 Task: Find connections with filter location Margate with filter topic #Knowyoursocialwith filter profile language Potuguese with filter current company Riverbed Technology with filter school St. Stephen's College, Delhi with filter industry Metal Treatments with filter service category Information Management with filter keywords title Porter
Action: Mouse moved to (609, 59)
Screenshot: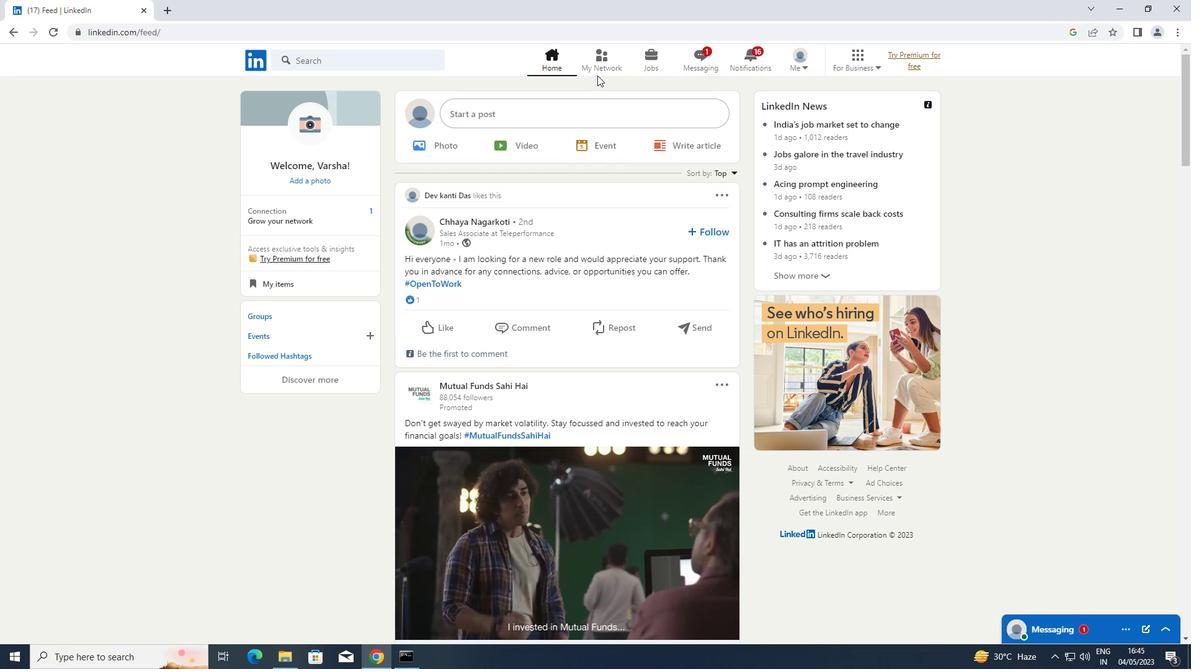 
Action: Mouse pressed left at (609, 59)
Screenshot: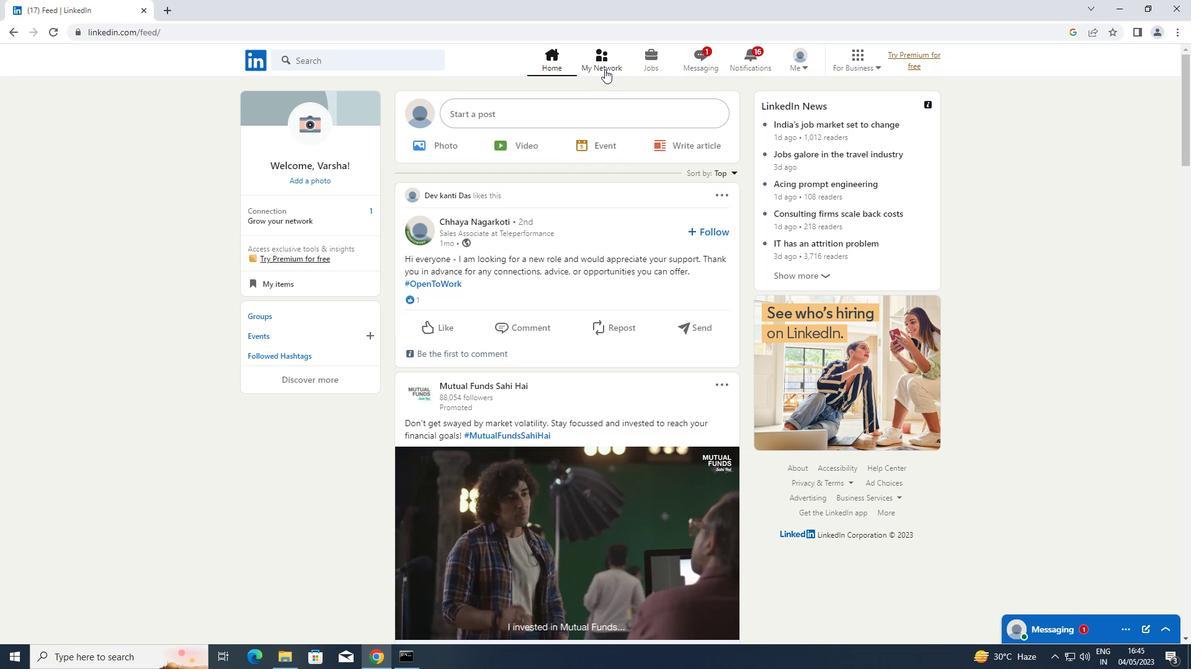 
Action: Mouse moved to (316, 125)
Screenshot: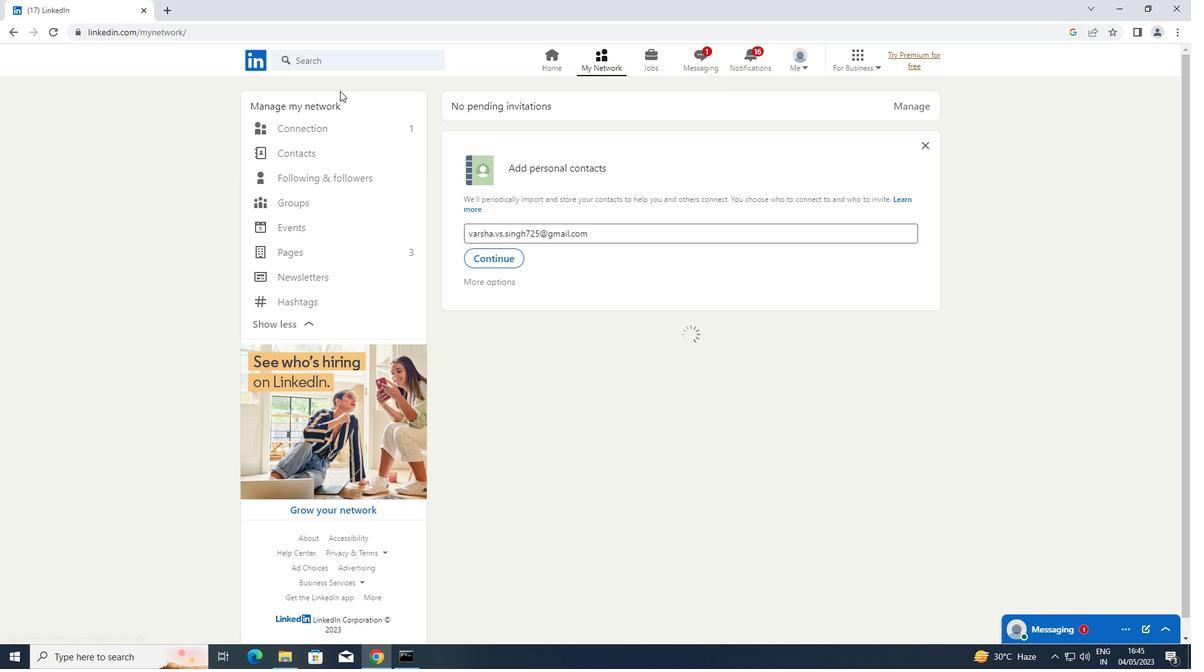 
Action: Mouse pressed left at (316, 125)
Screenshot: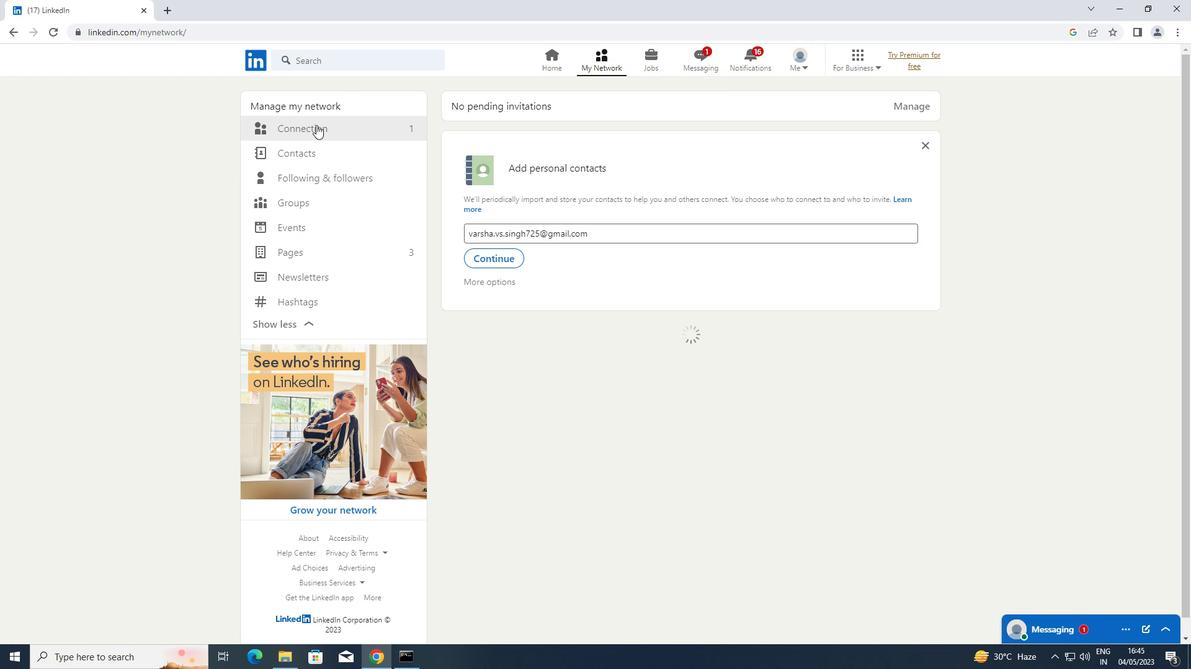 
Action: Mouse moved to (687, 126)
Screenshot: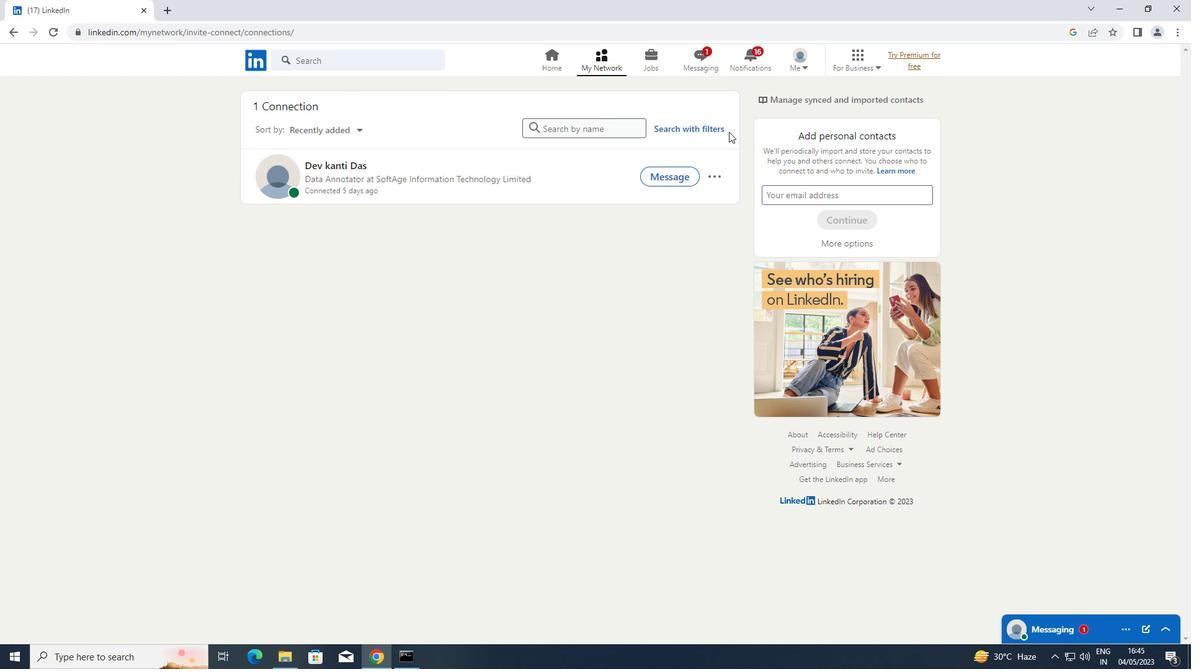 
Action: Mouse pressed left at (687, 126)
Screenshot: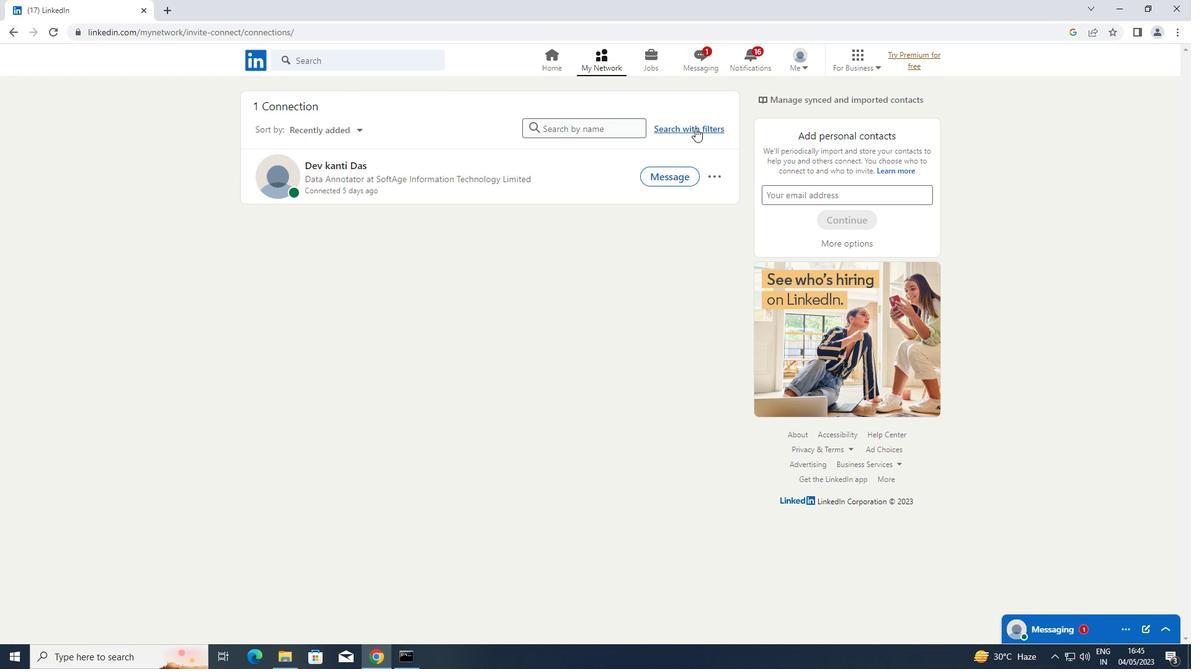 
Action: Mouse moved to (632, 91)
Screenshot: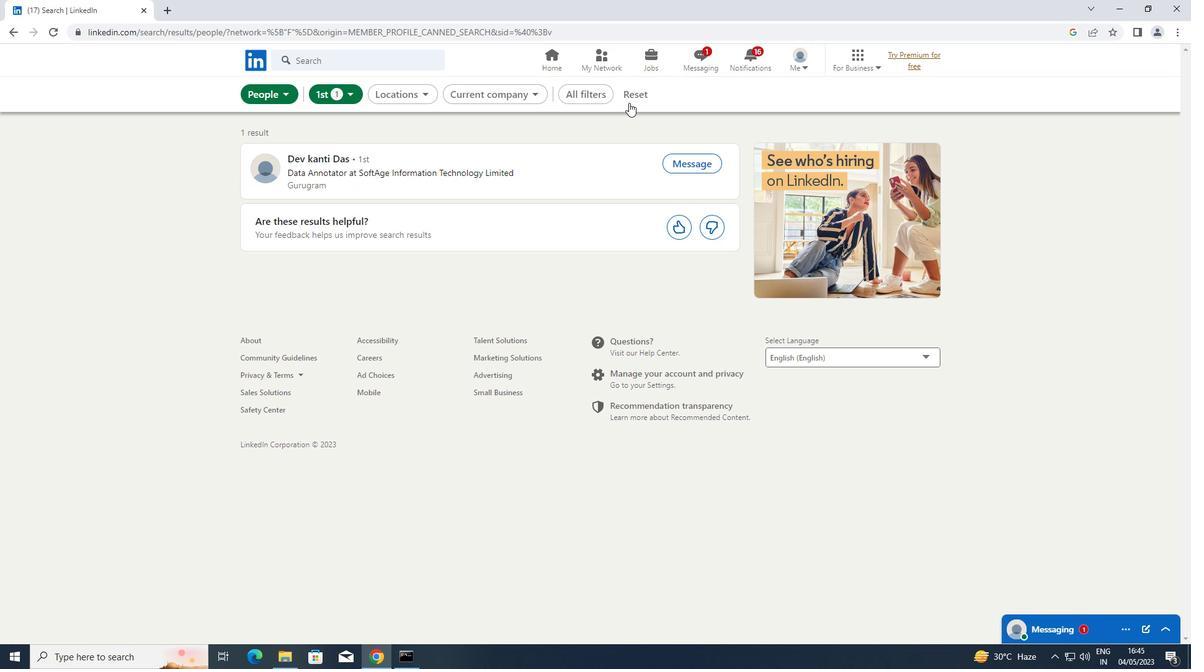 
Action: Mouse pressed left at (632, 91)
Screenshot: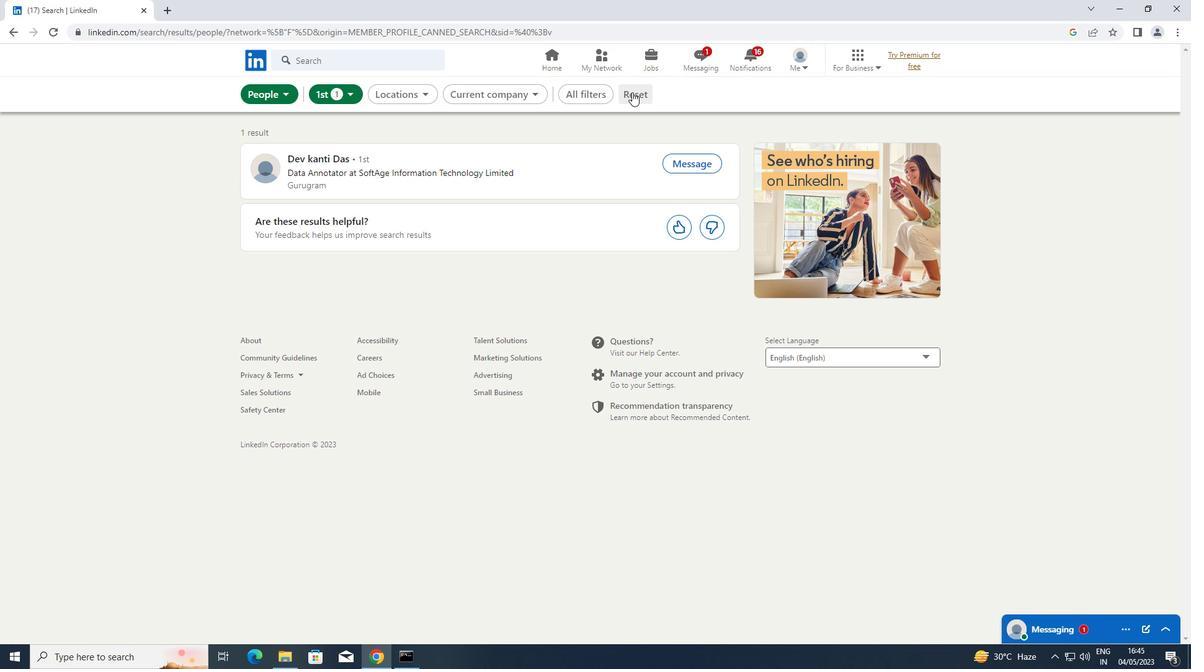 
Action: Mouse moved to (625, 92)
Screenshot: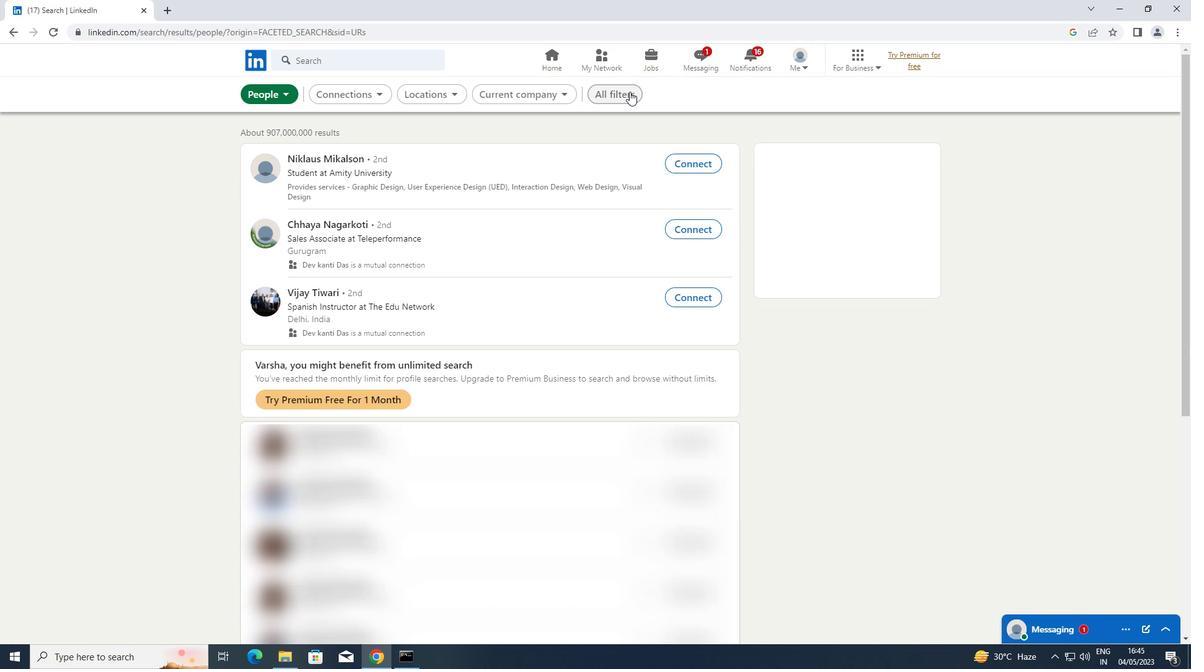 
Action: Mouse pressed left at (625, 92)
Screenshot: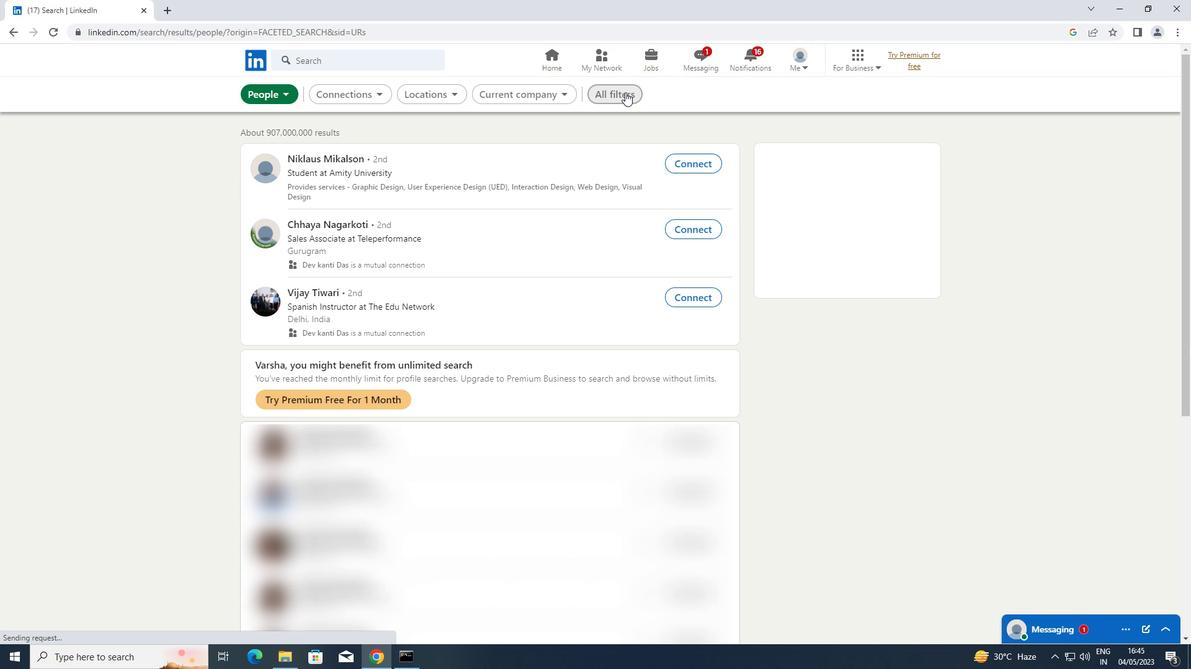 
Action: Mouse moved to (918, 232)
Screenshot: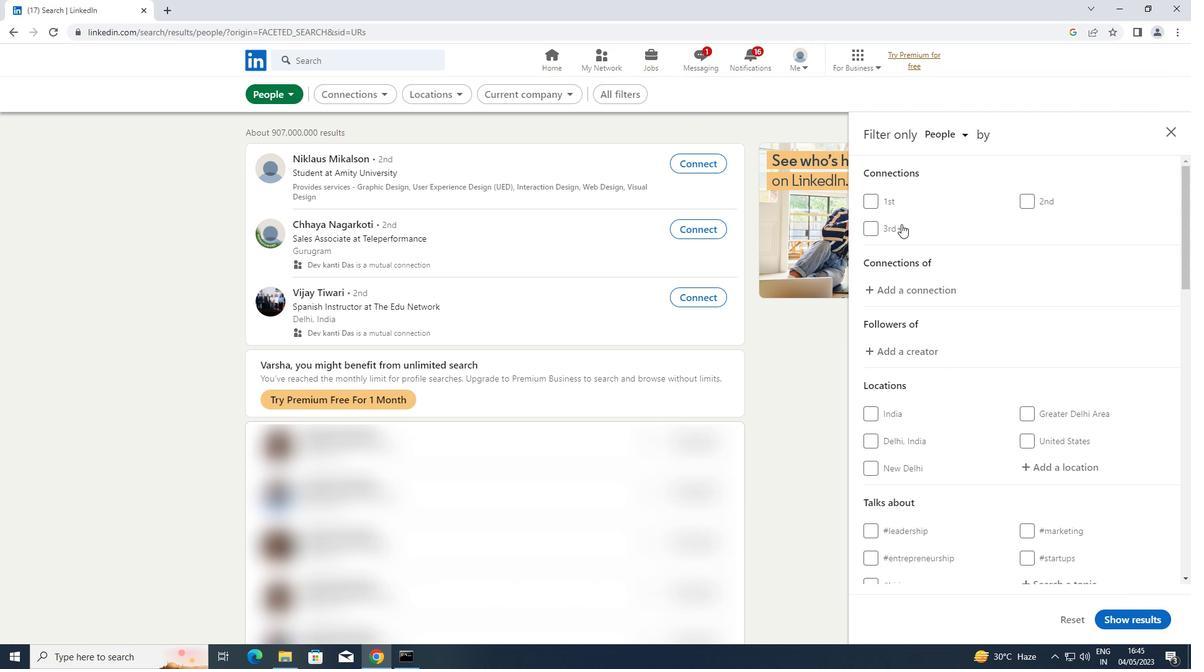 
Action: Mouse scrolled (918, 231) with delta (0, 0)
Screenshot: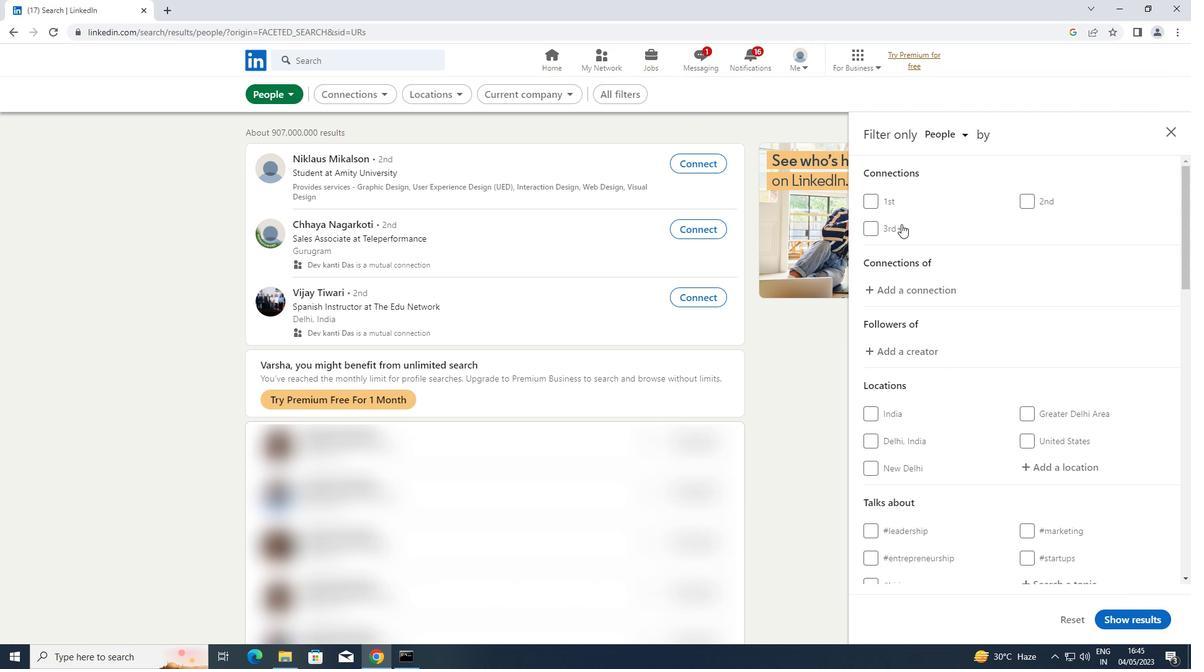 
Action: Mouse scrolled (918, 231) with delta (0, 0)
Screenshot: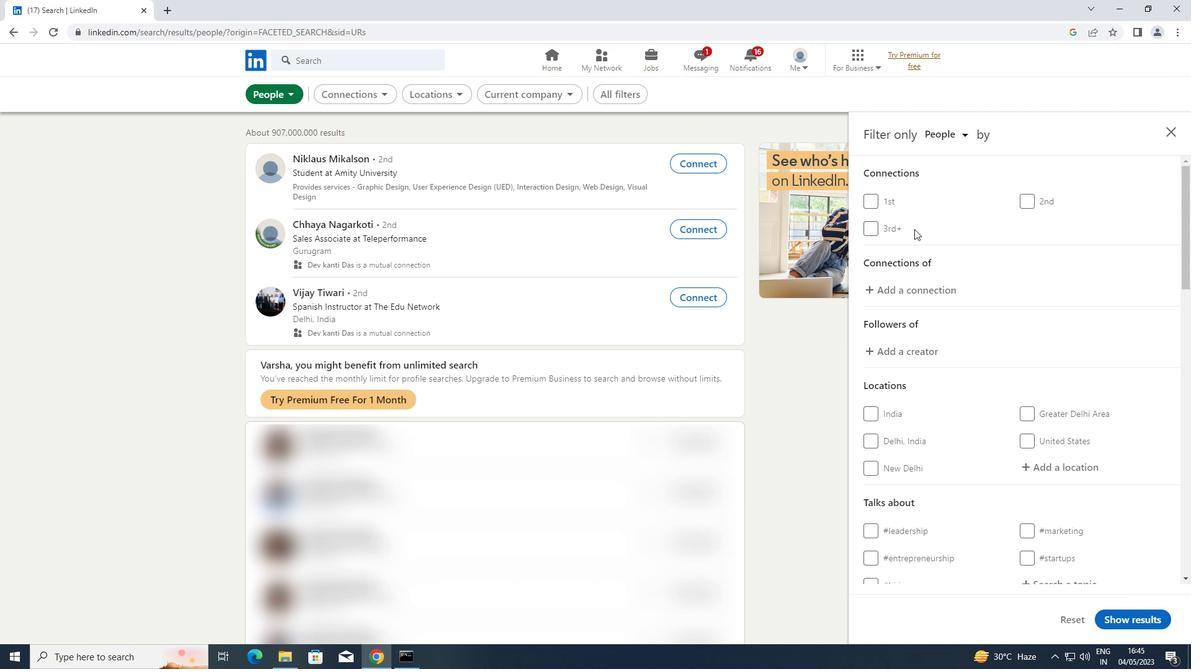 
Action: Mouse moved to (1040, 344)
Screenshot: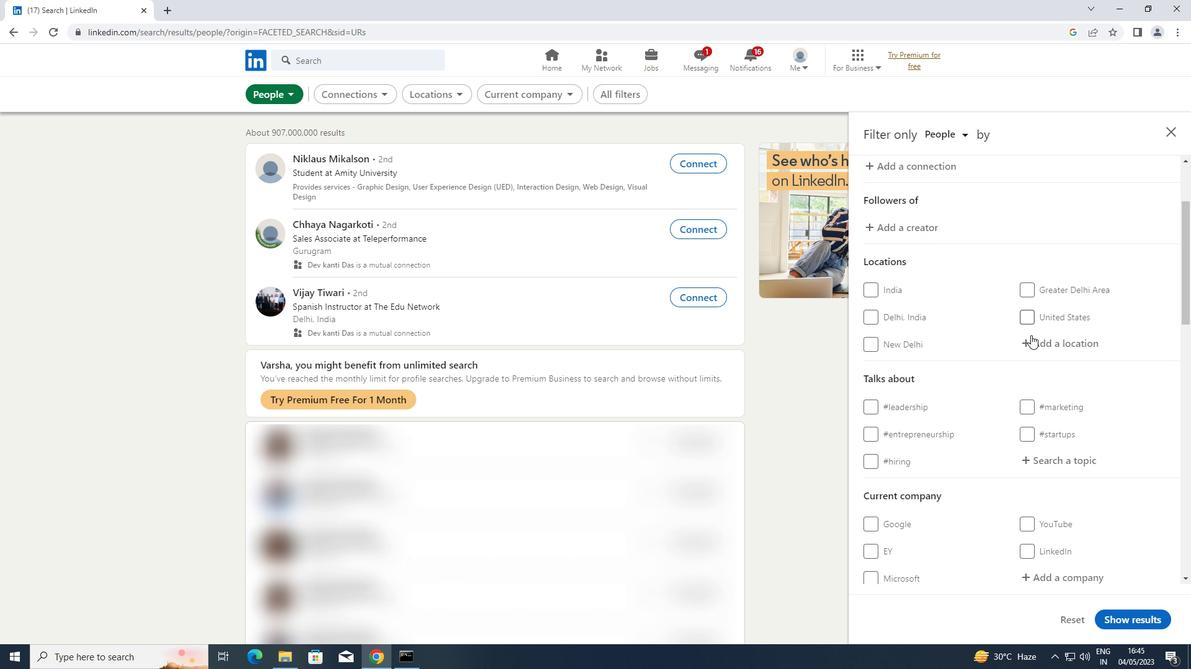 
Action: Mouse pressed left at (1040, 344)
Screenshot: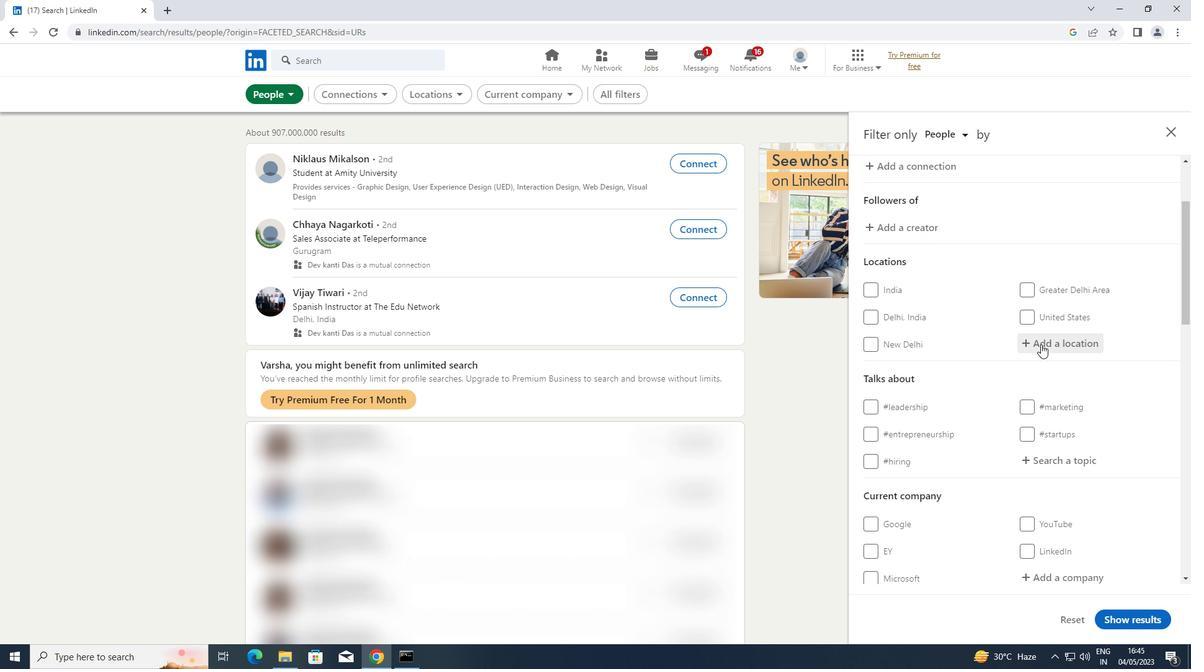 
Action: Key pressed <Key.shift>MARGATE<Key.enter>
Screenshot: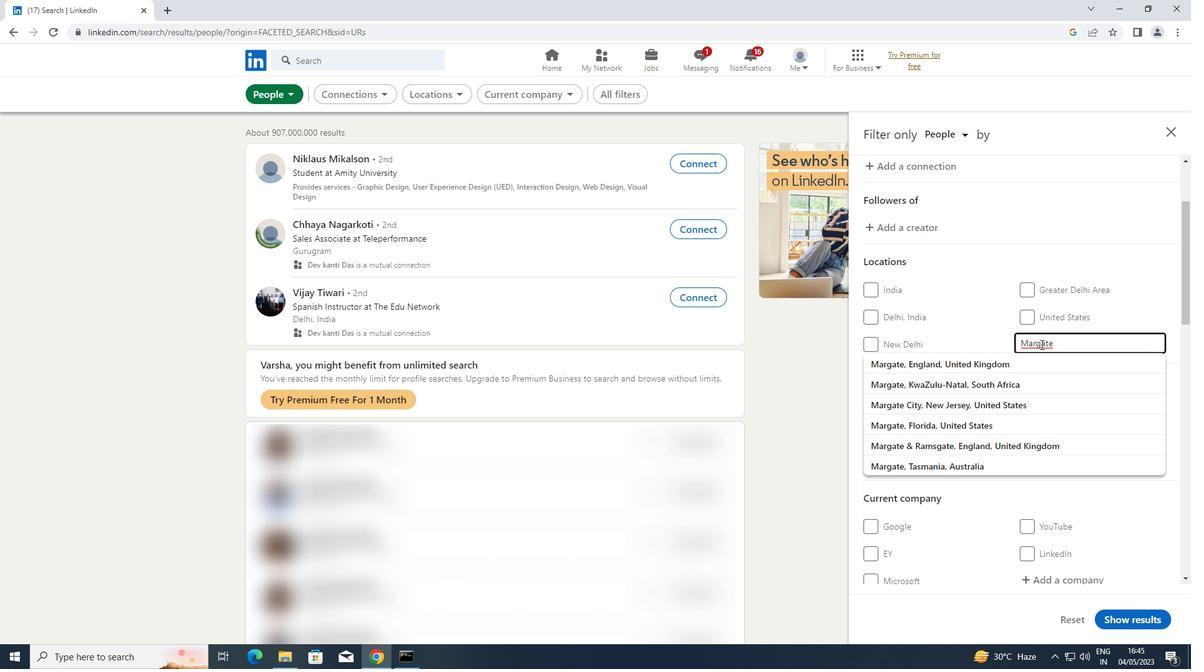 
Action: Mouse moved to (1060, 434)
Screenshot: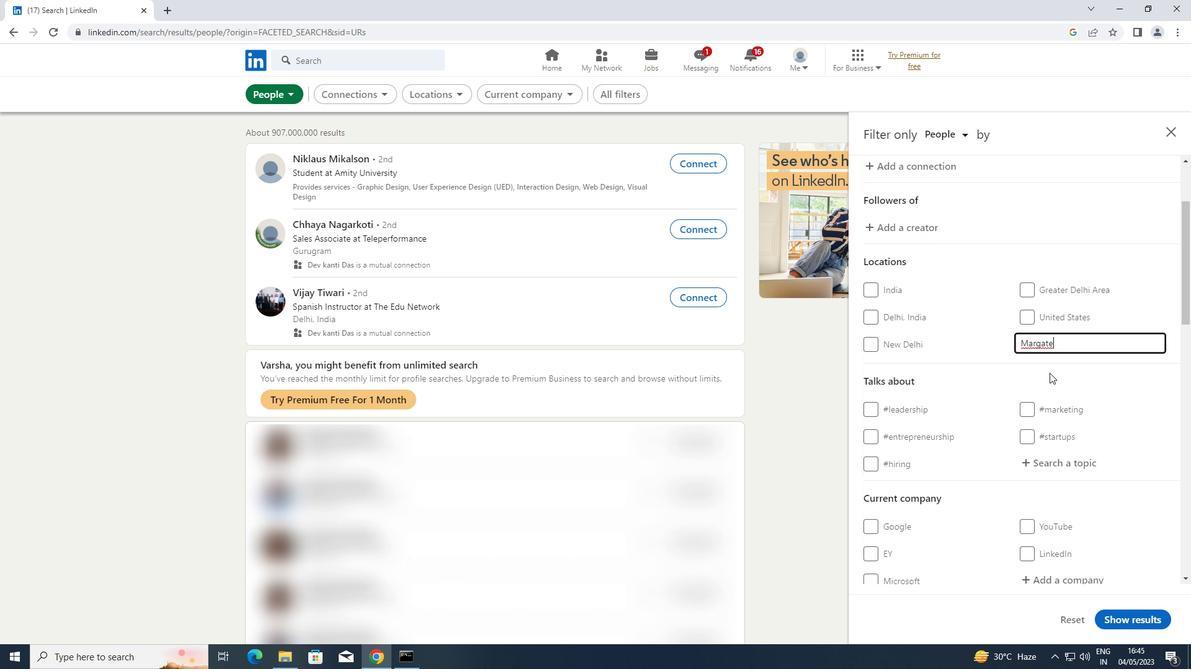 
Action: Mouse scrolled (1060, 433) with delta (0, 0)
Screenshot: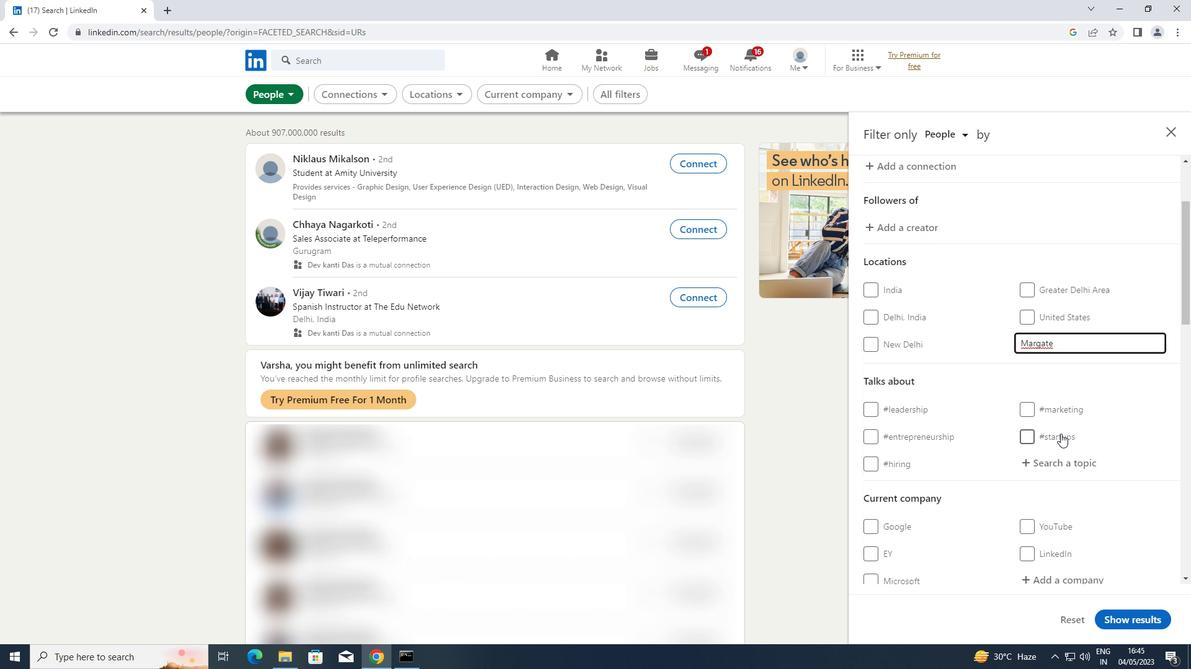 
Action: Mouse moved to (1060, 436)
Screenshot: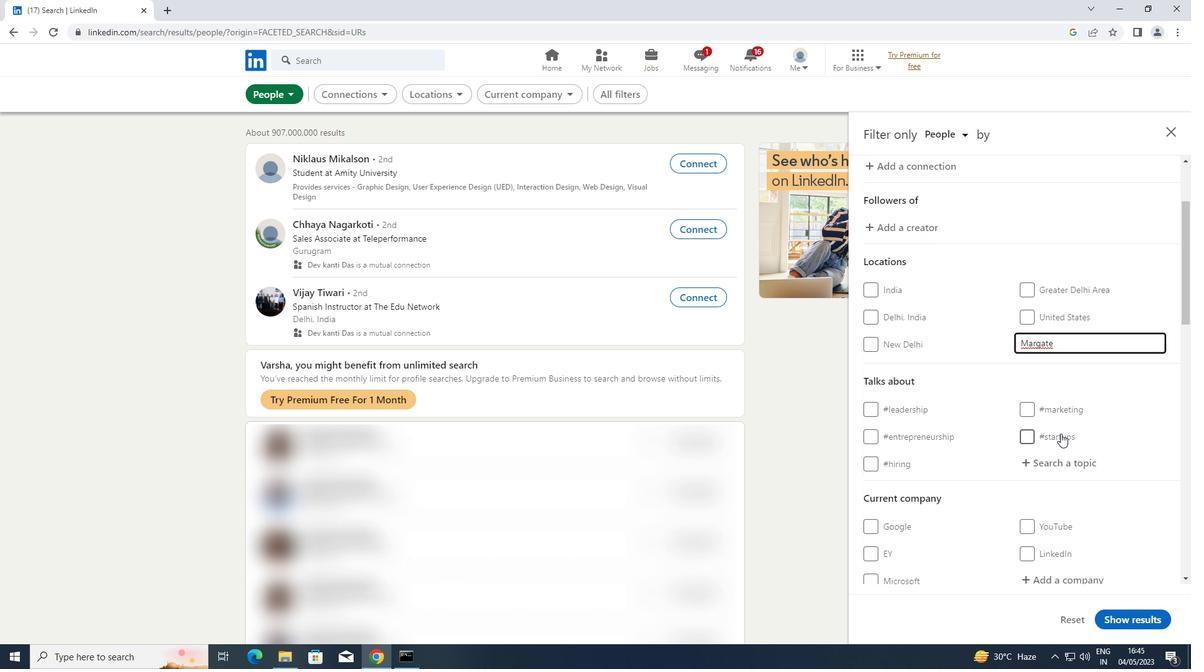 
Action: Mouse scrolled (1060, 435) with delta (0, 0)
Screenshot: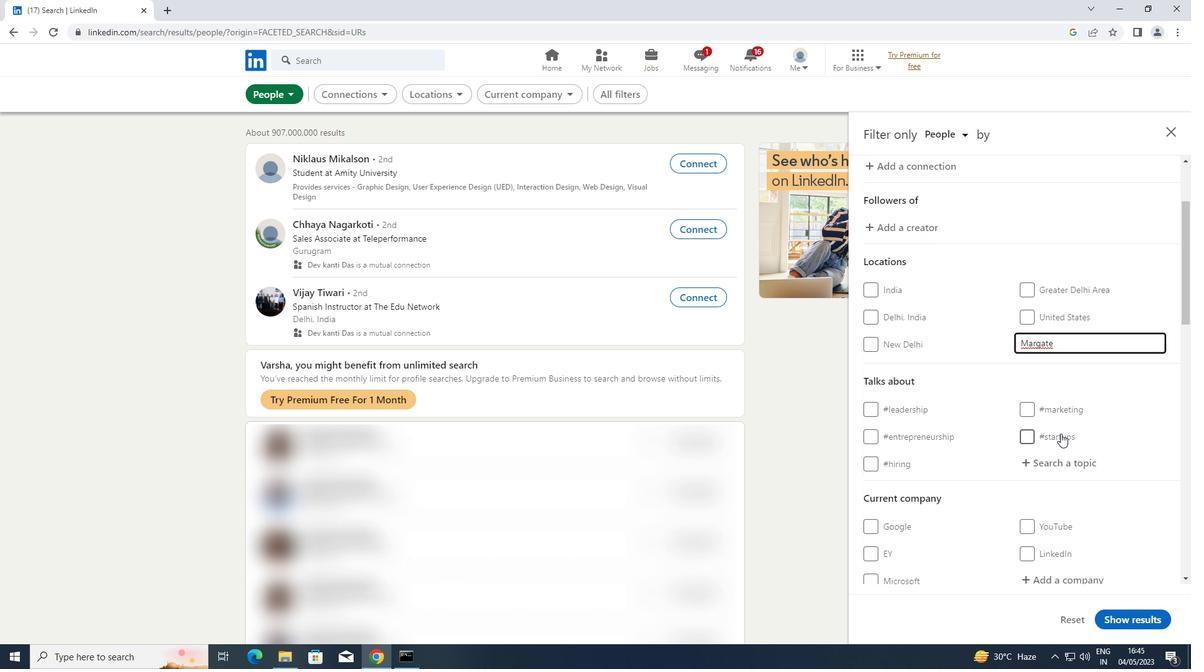 
Action: Mouse moved to (1066, 341)
Screenshot: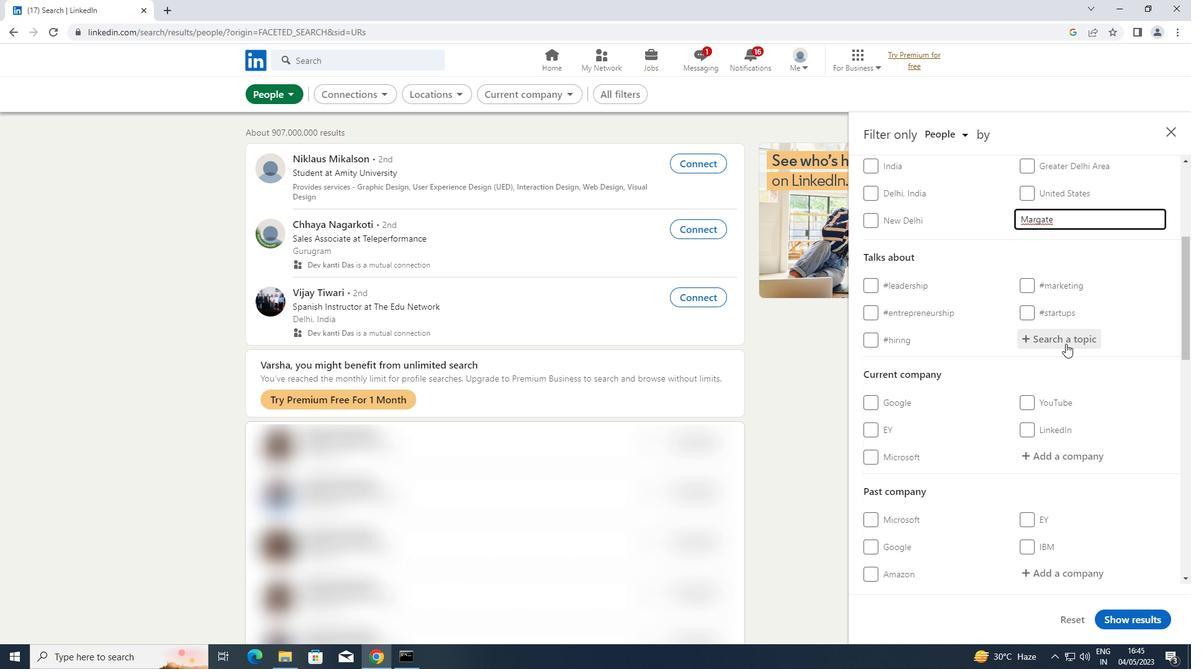 
Action: Mouse pressed left at (1066, 341)
Screenshot: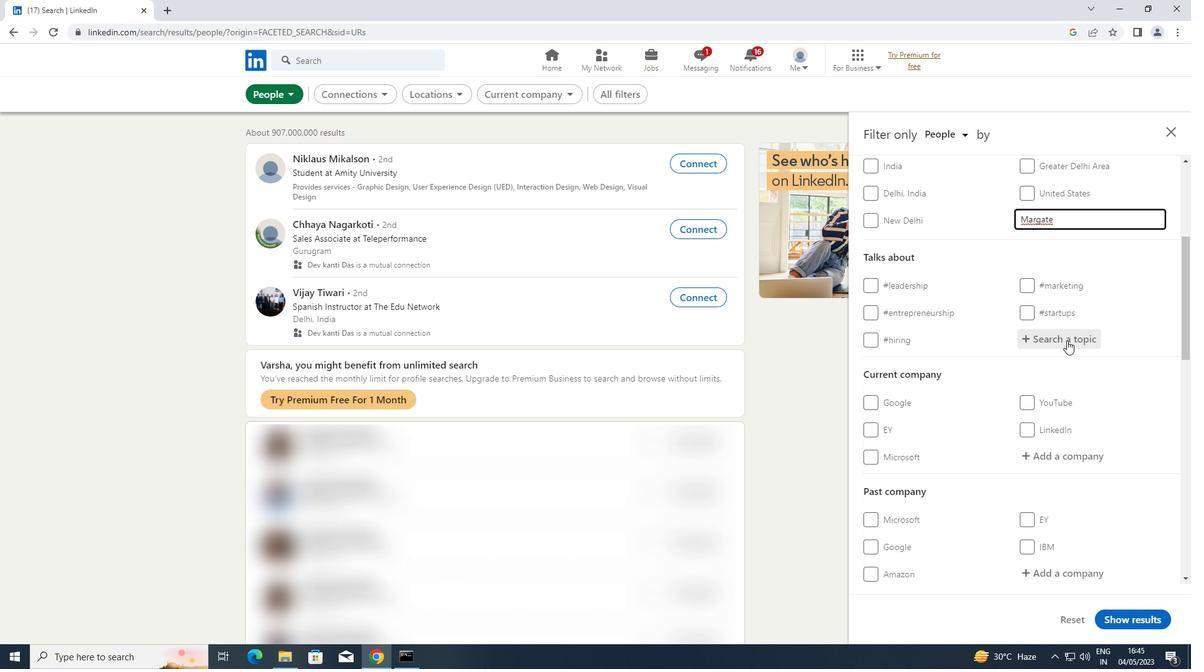 
Action: Key pressed <Key.shift>KNOWYOURSOCIAL
Screenshot: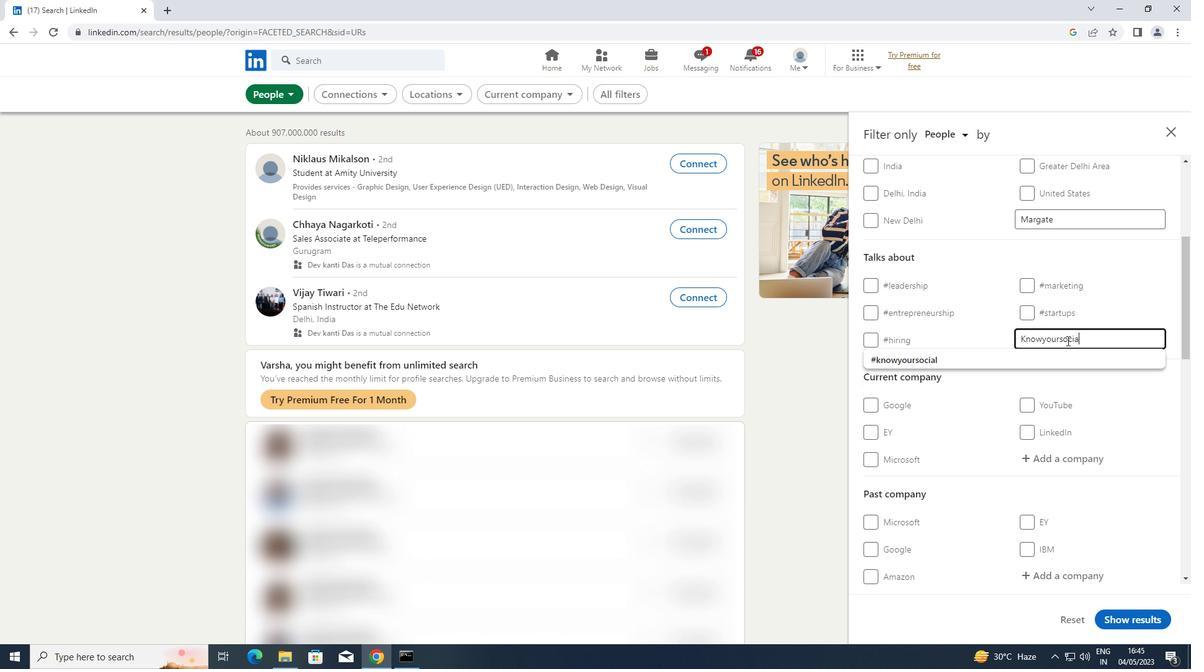 
Action: Mouse moved to (988, 363)
Screenshot: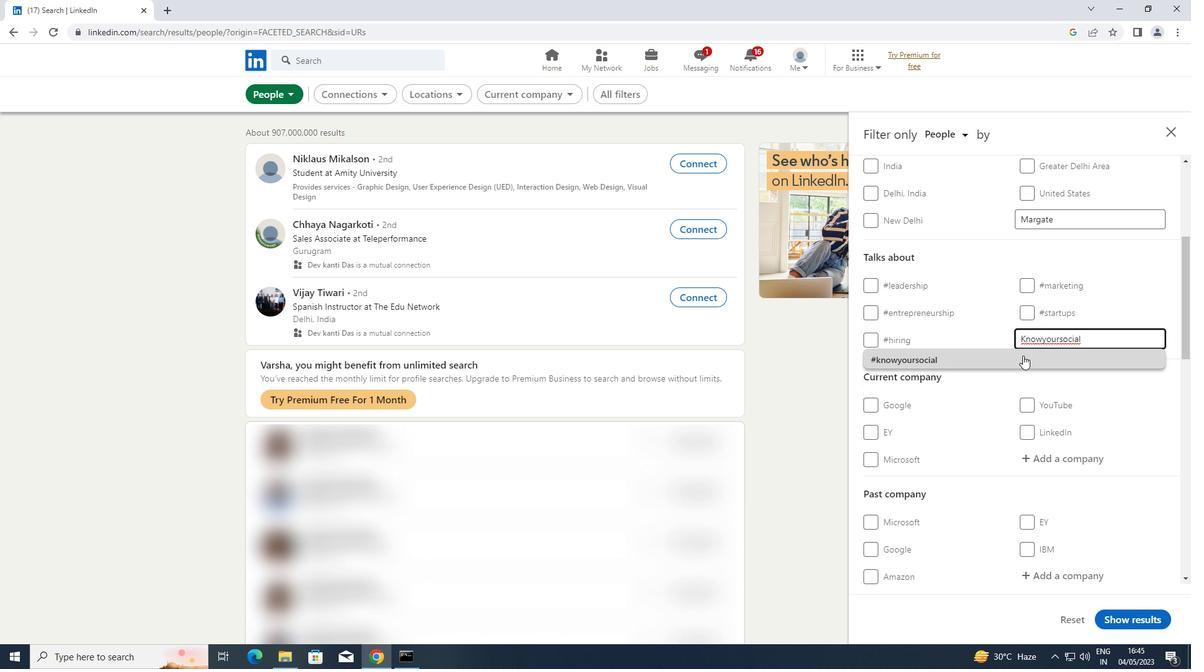 
Action: Mouse pressed left at (988, 363)
Screenshot: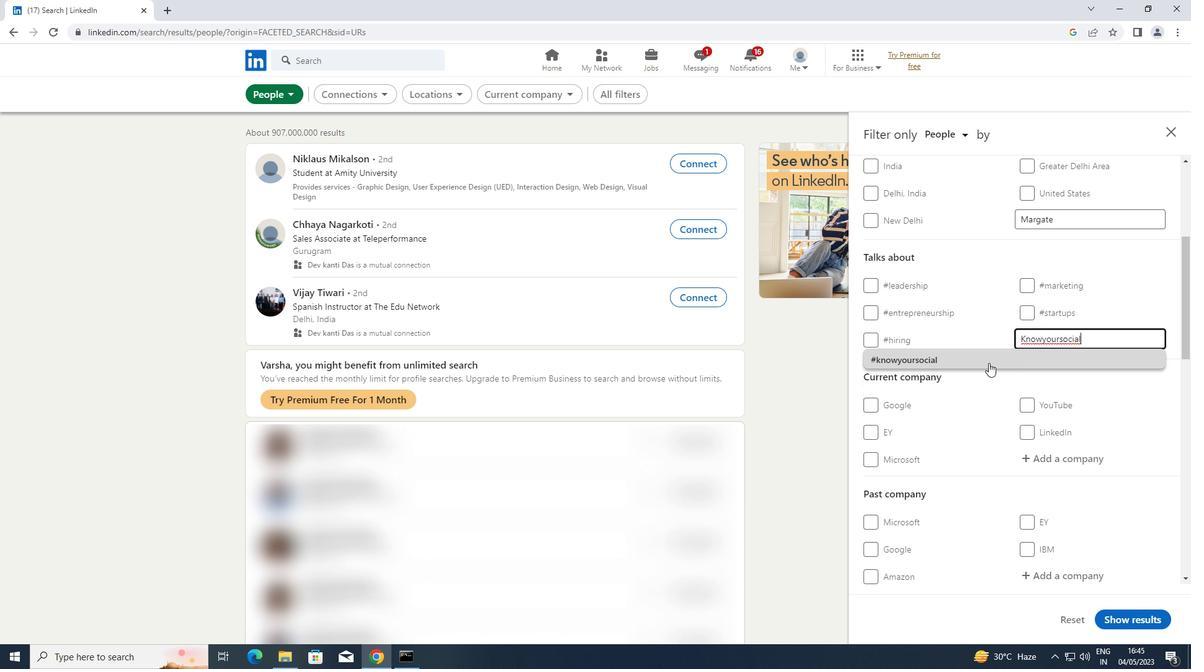 
Action: Mouse scrolled (988, 362) with delta (0, 0)
Screenshot: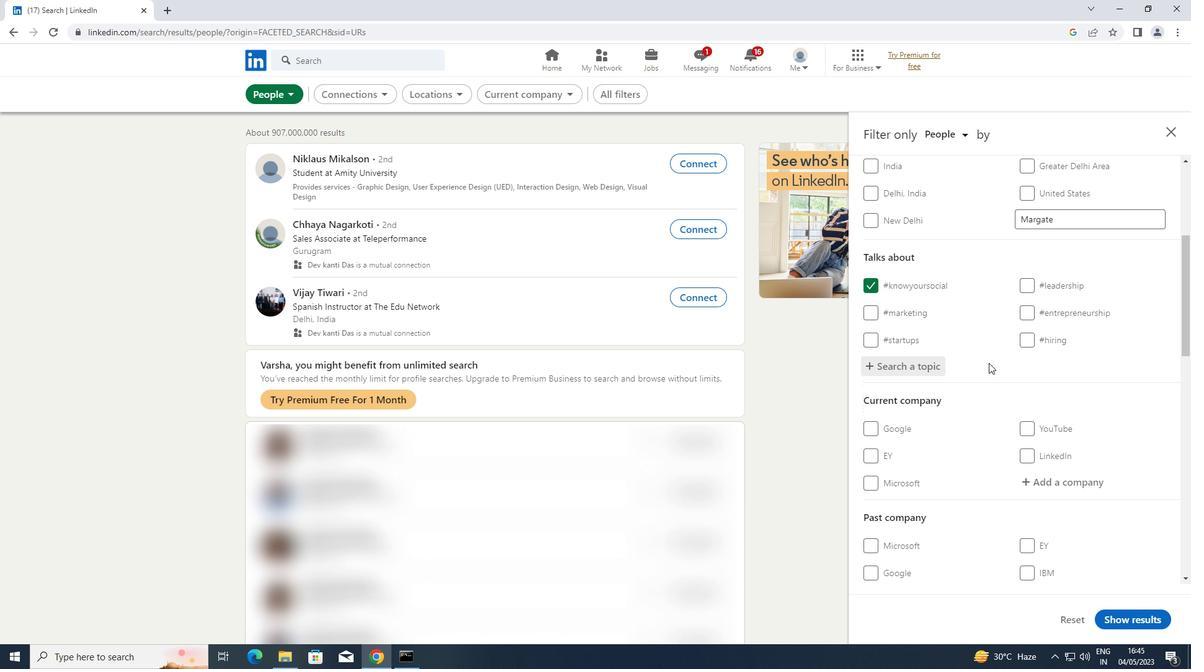 
Action: Mouse scrolled (988, 362) with delta (0, 0)
Screenshot: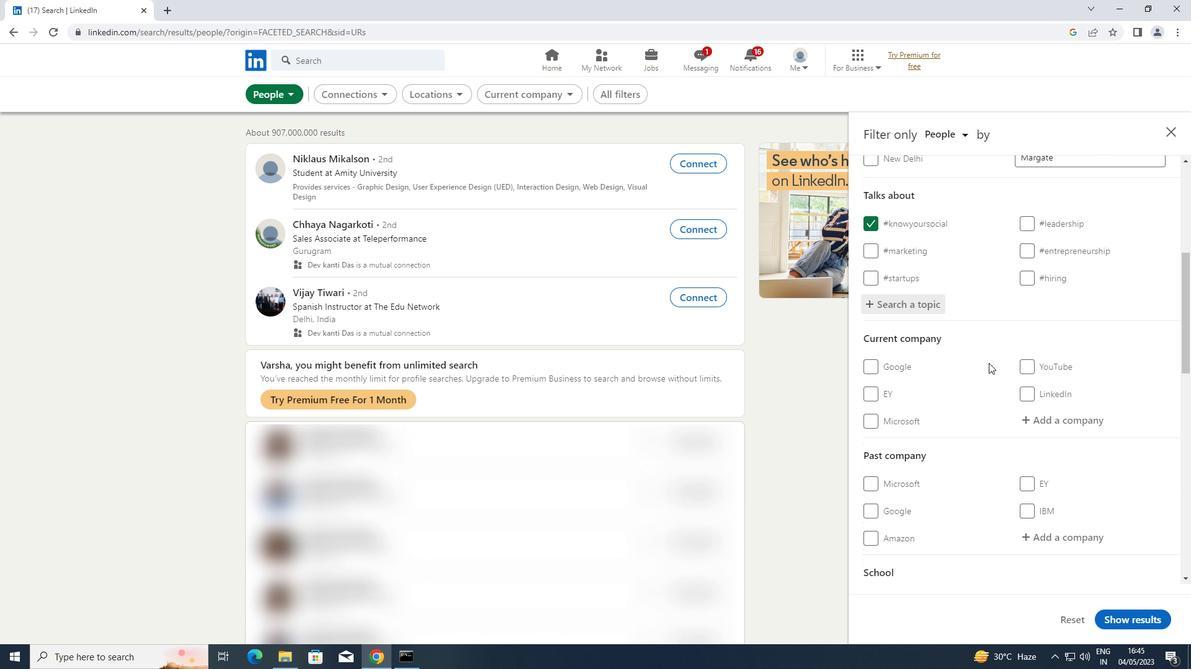 
Action: Mouse scrolled (988, 362) with delta (0, 0)
Screenshot: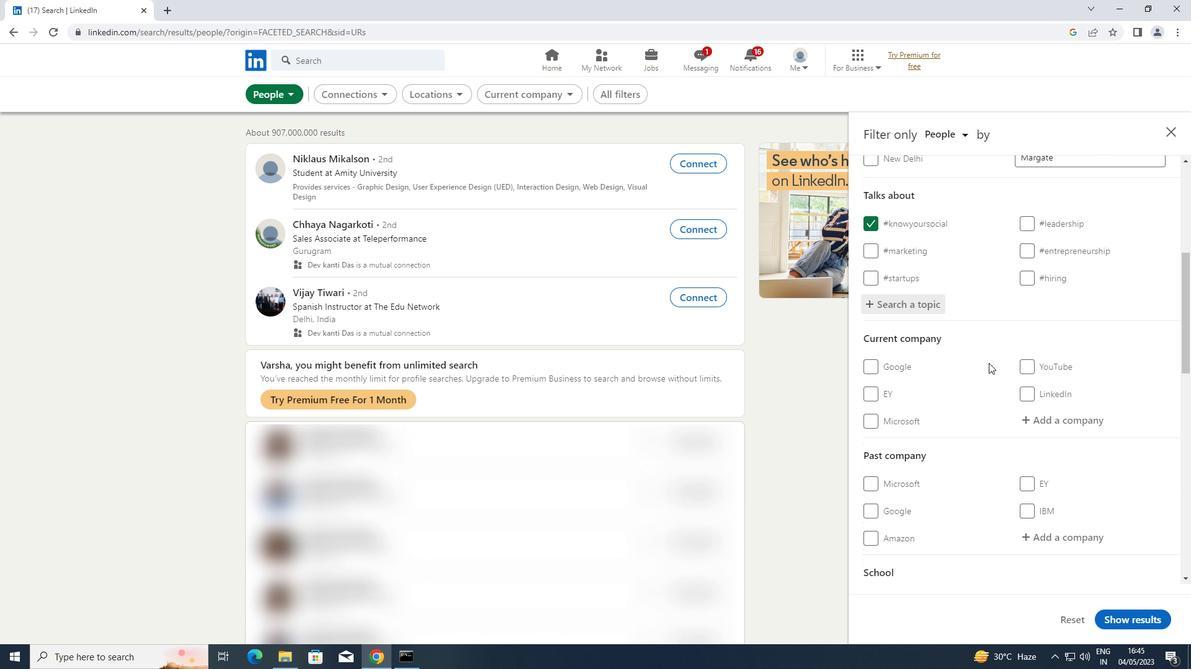 
Action: Mouse scrolled (988, 362) with delta (0, 0)
Screenshot: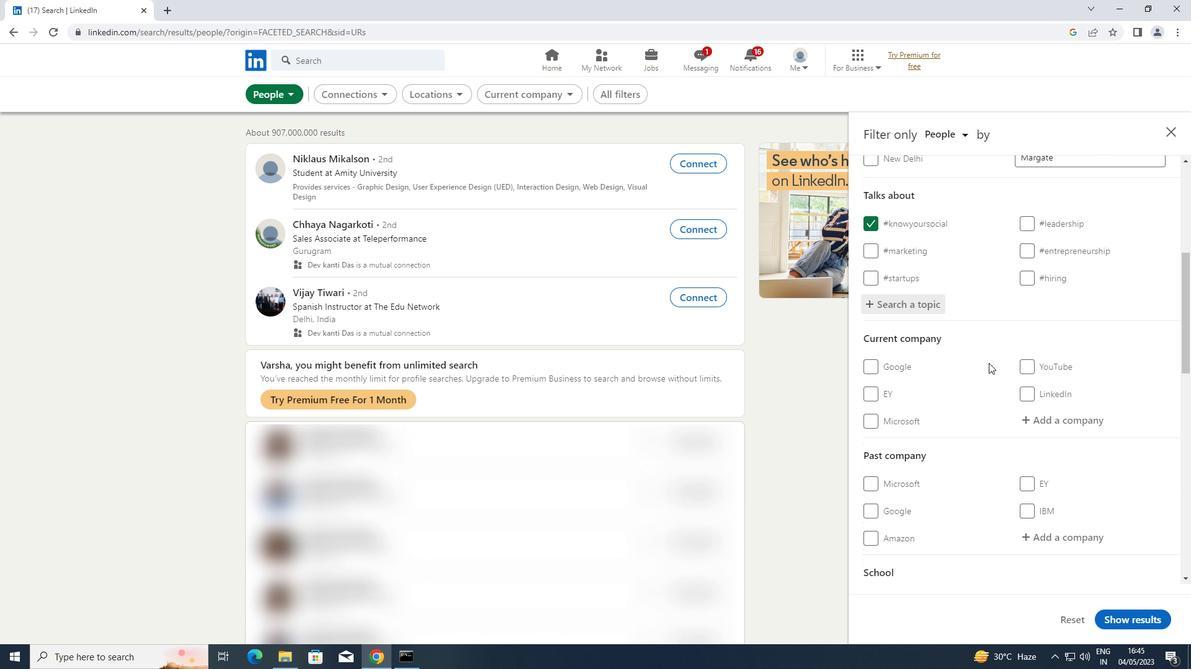 
Action: Mouse scrolled (988, 362) with delta (0, 0)
Screenshot: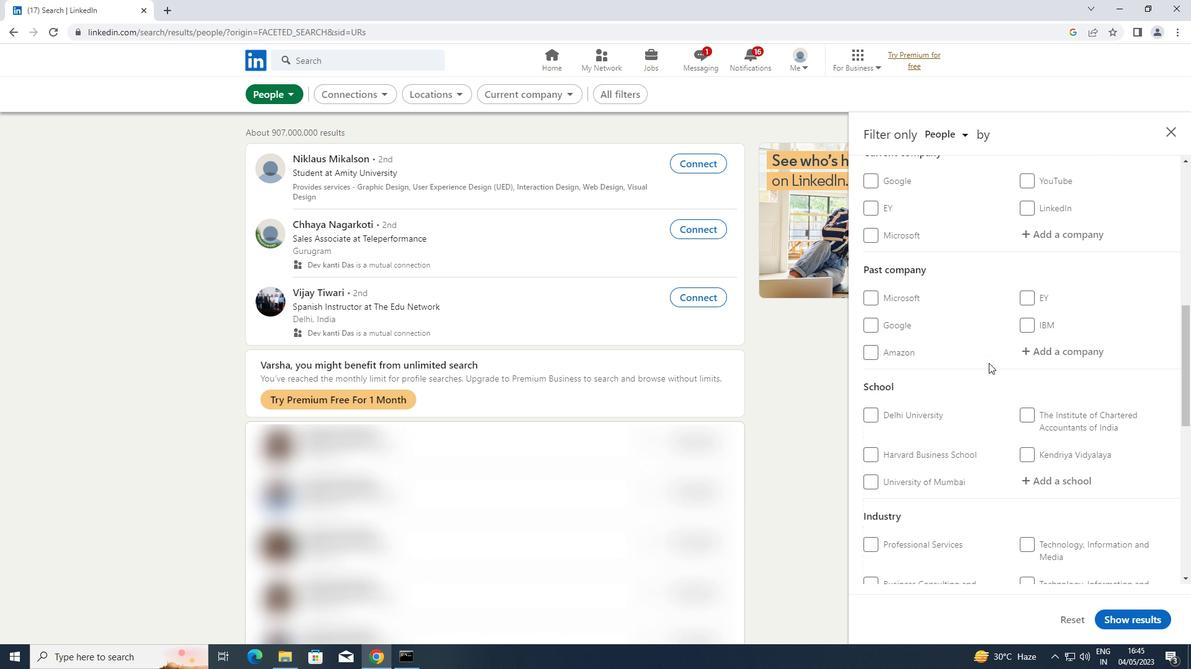
Action: Mouse scrolled (988, 362) with delta (0, 0)
Screenshot: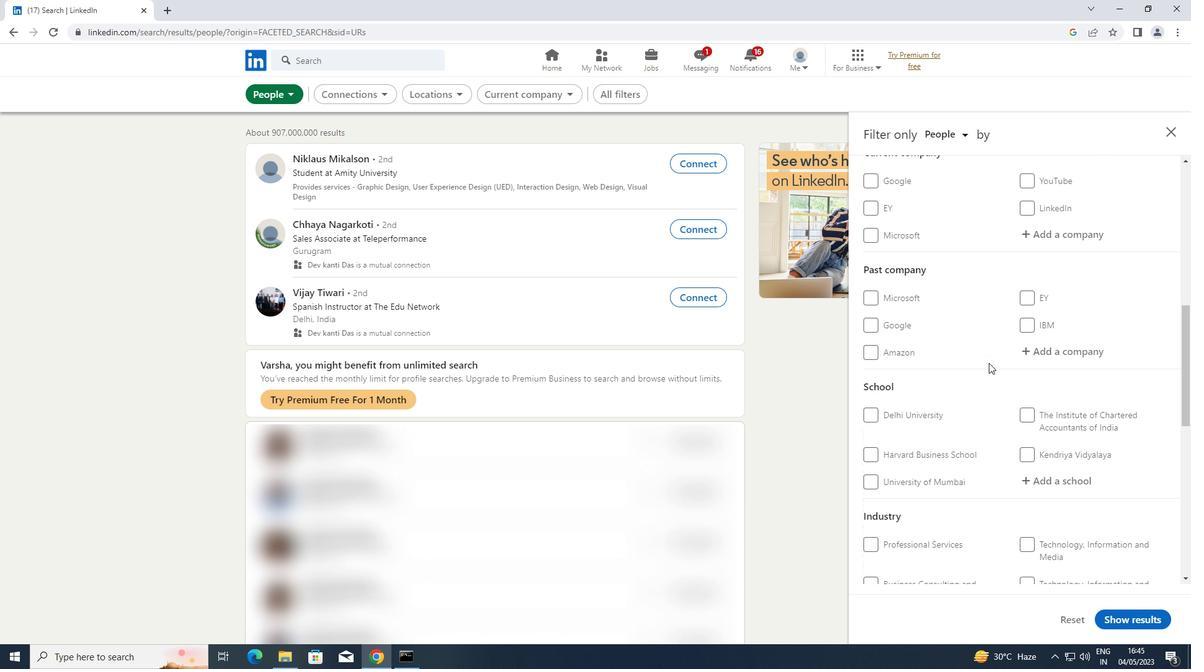 
Action: Mouse scrolled (988, 362) with delta (0, 0)
Screenshot: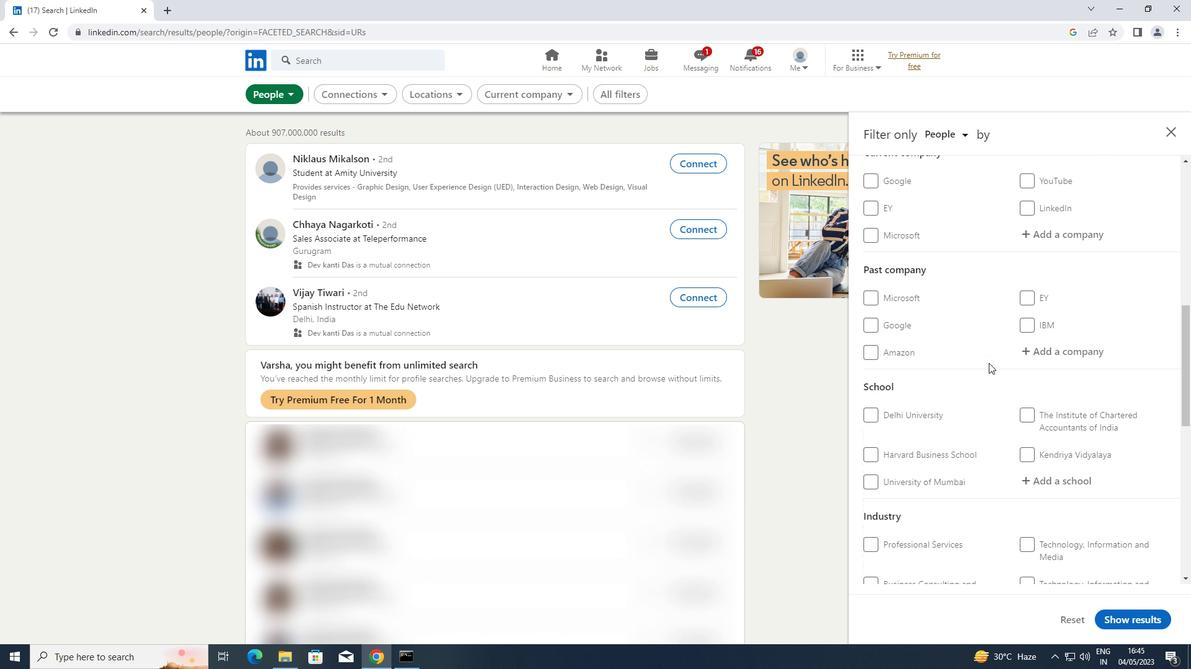 
Action: Mouse scrolled (988, 362) with delta (0, 0)
Screenshot: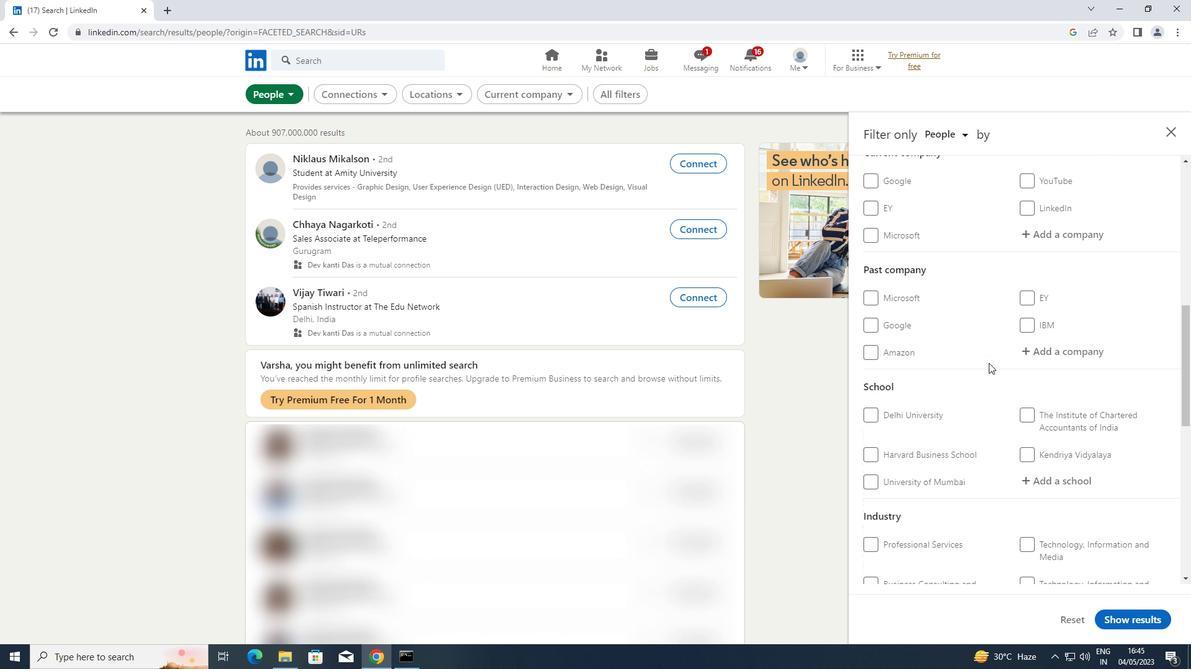 
Action: Mouse moved to (1019, 464)
Screenshot: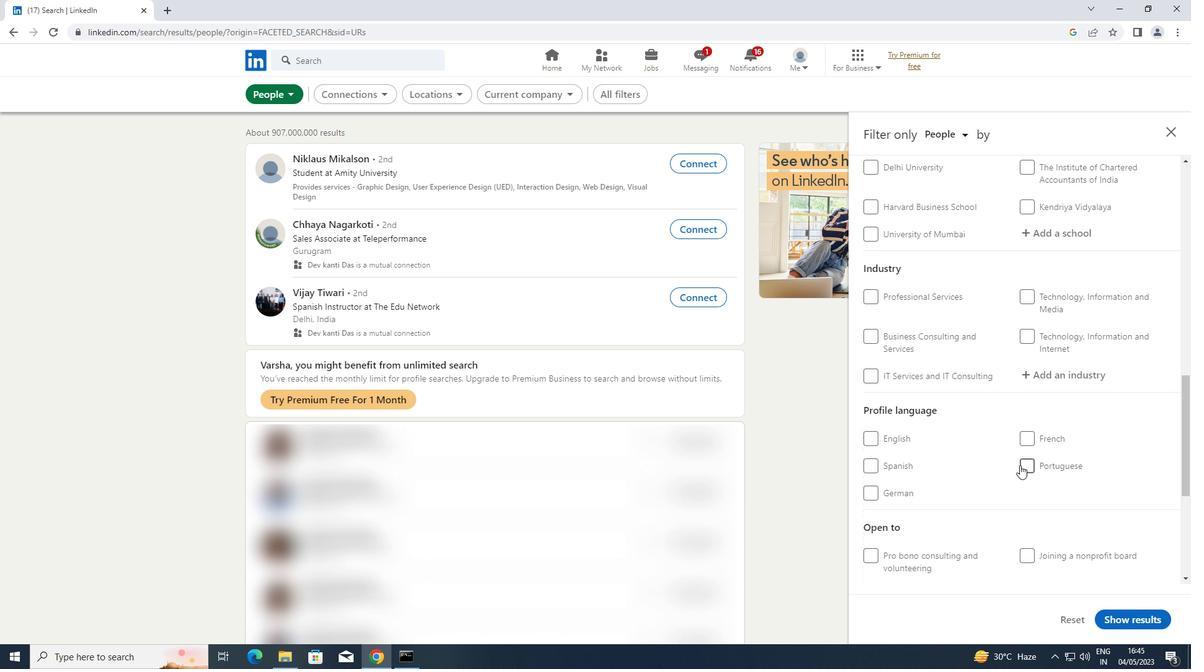 
Action: Mouse pressed left at (1019, 464)
Screenshot: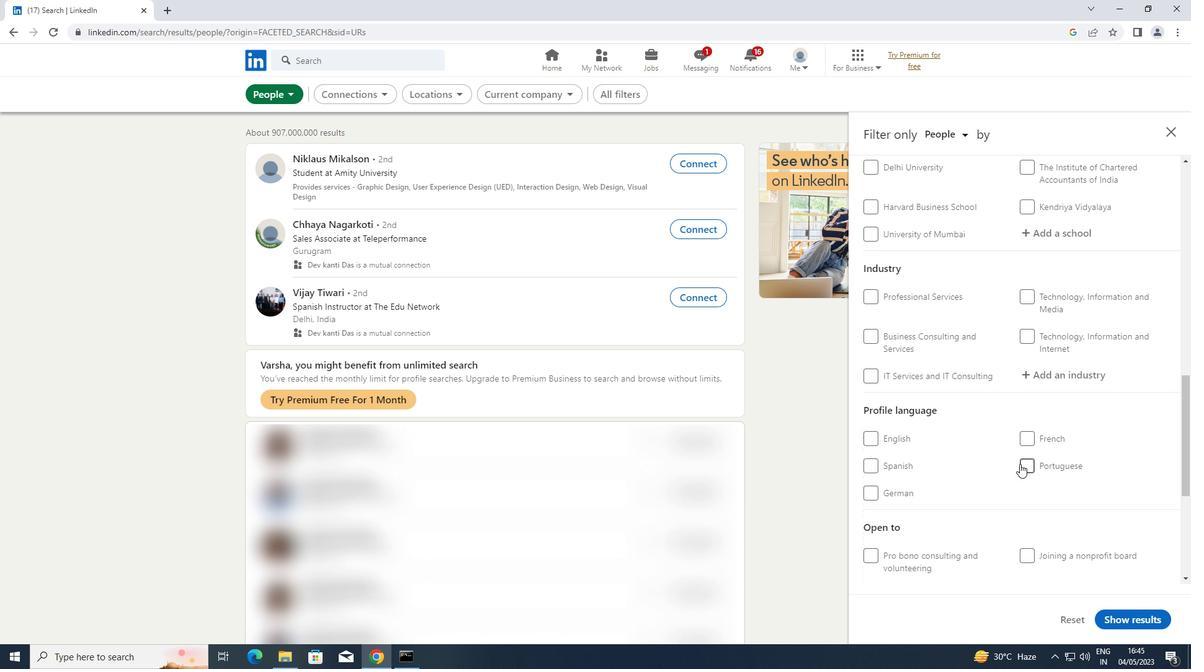 
Action: Mouse moved to (1022, 420)
Screenshot: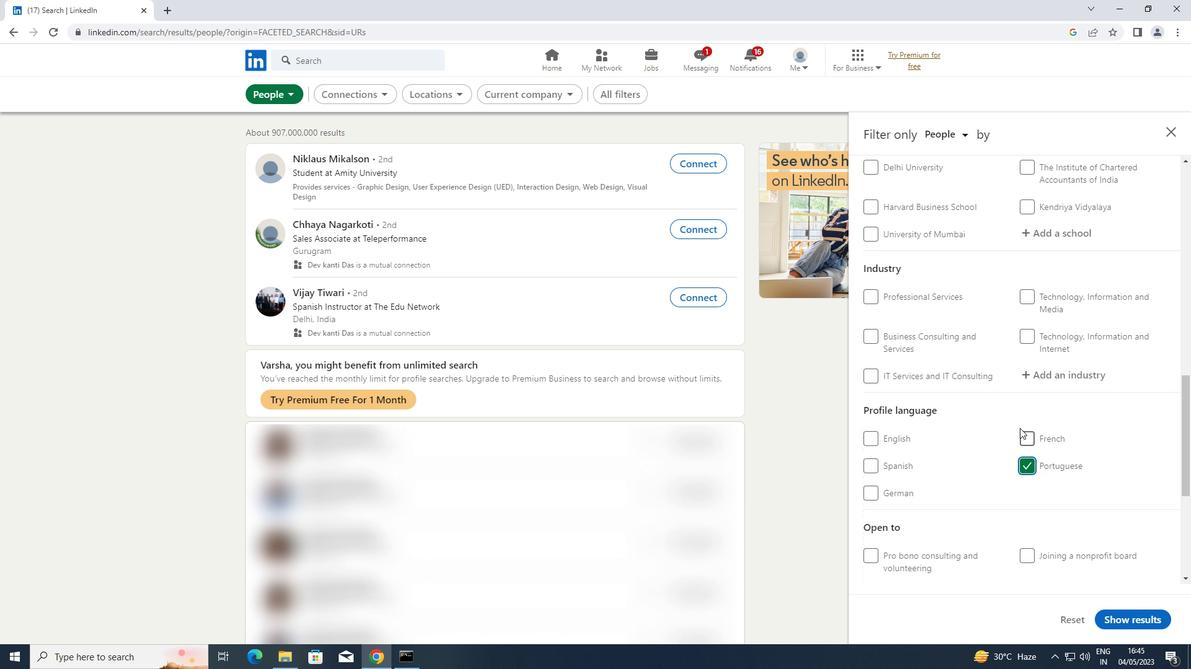 
Action: Mouse scrolled (1022, 421) with delta (0, 0)
Screenshot: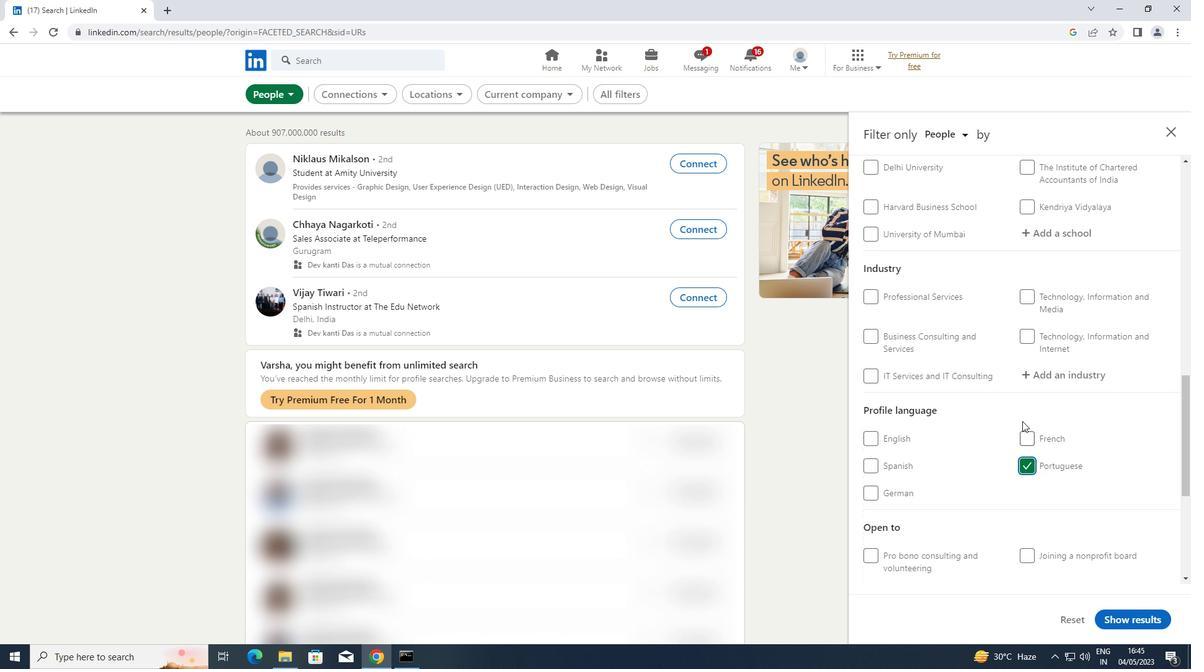 
Action: Mouse scrolled (1022, 421) with delta (0, 0)
Screenshot: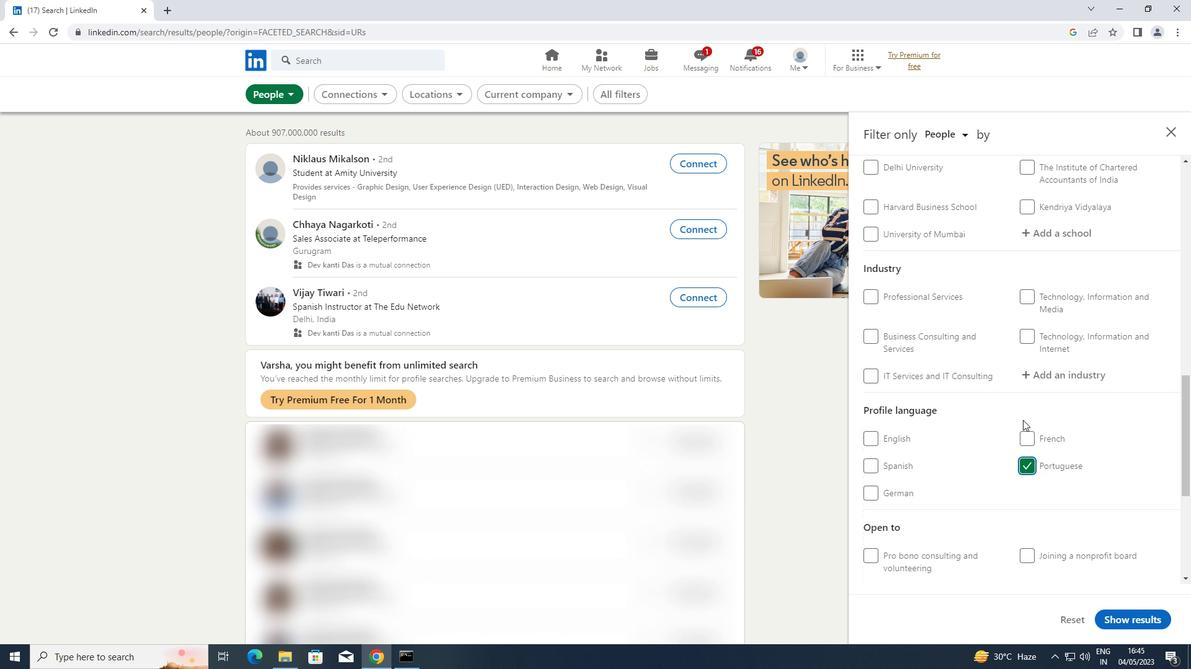 
Action: Mouse moved to (1022, 419)
Screenshot: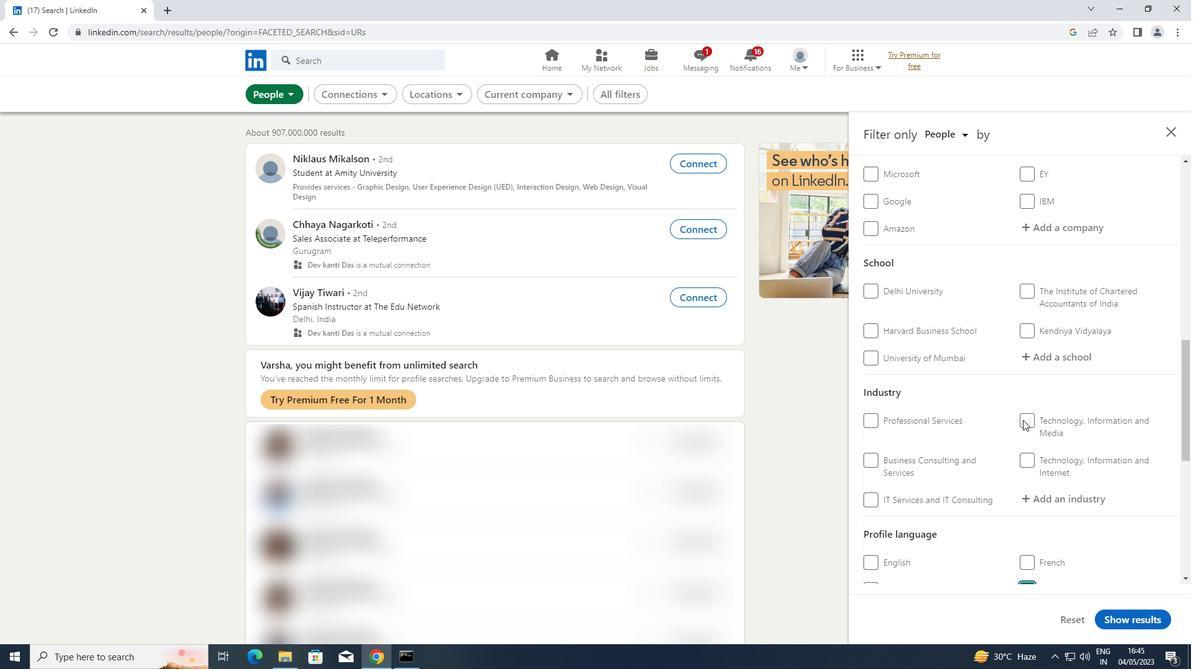 
Action: Mouse scrolled (1022, 420) with delta (0, 0)
Screenshot: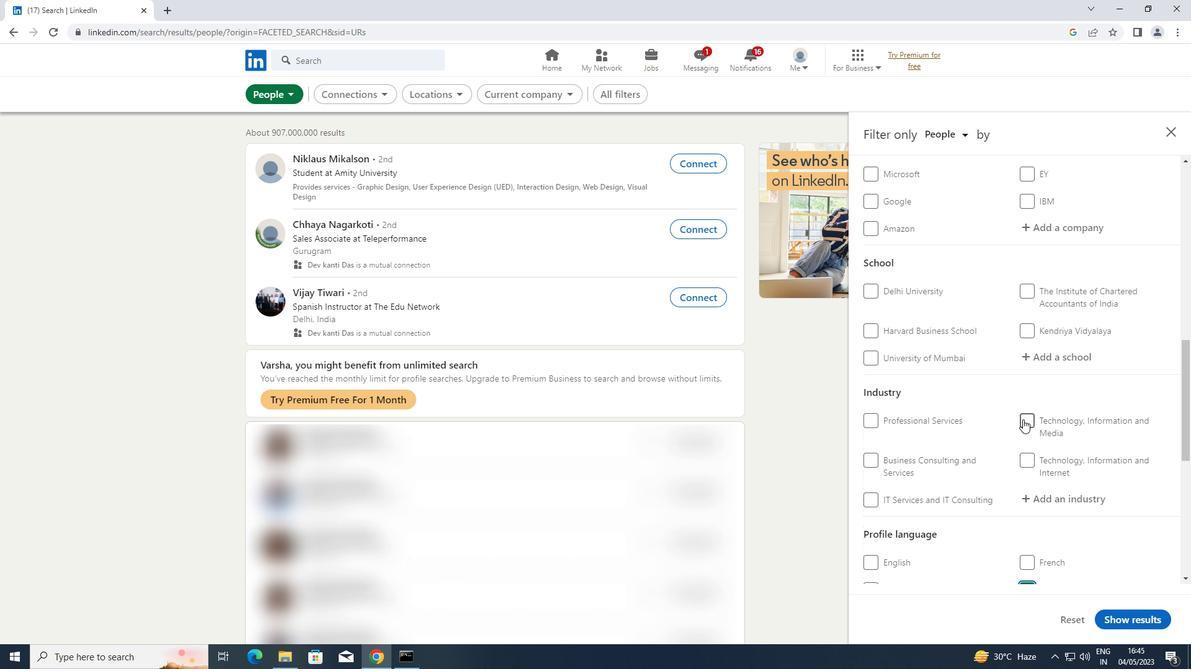 
Action: Mouse scrolled (1022, 420) with delta (0, 0)
Screenshot: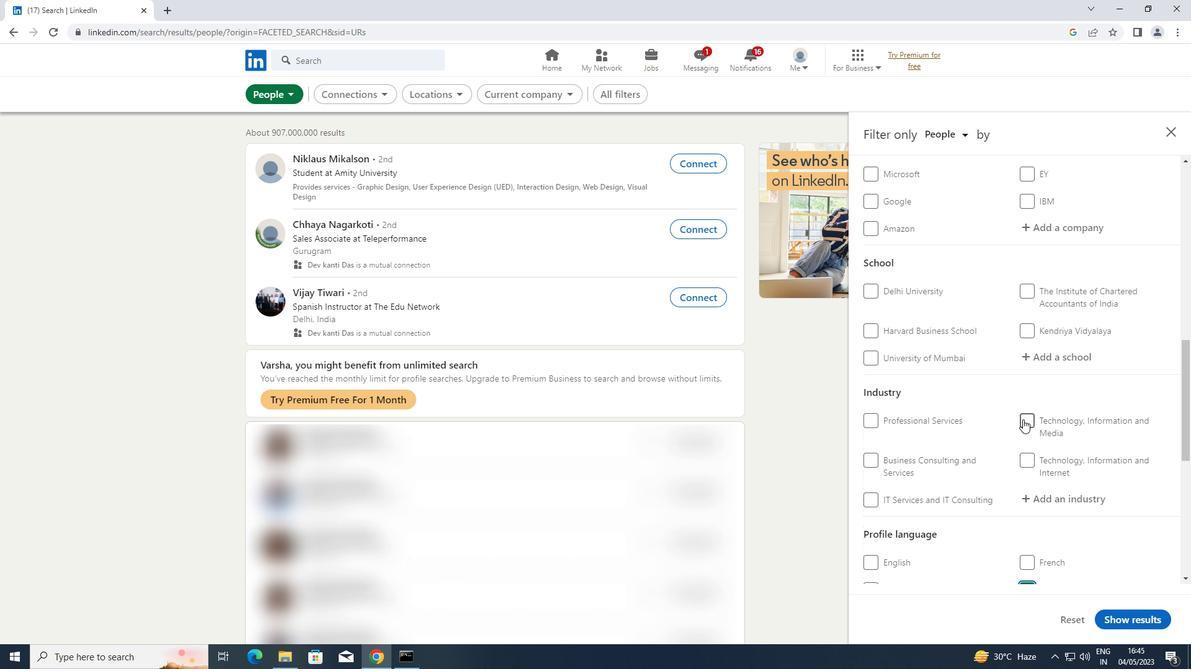 
Action: Mouse scrolled (1022, 420) with delta (0, 0)
Screenshot: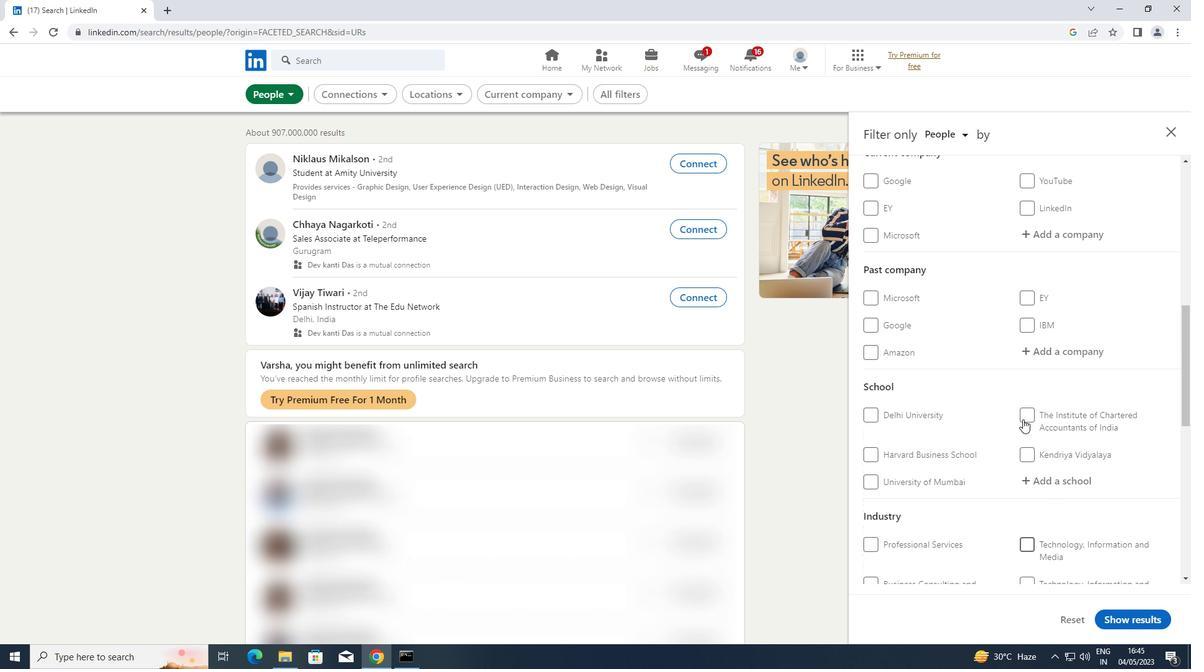 
Action: Mouse scrolled (1022, 420) with delta (0, 0)
Screenshot: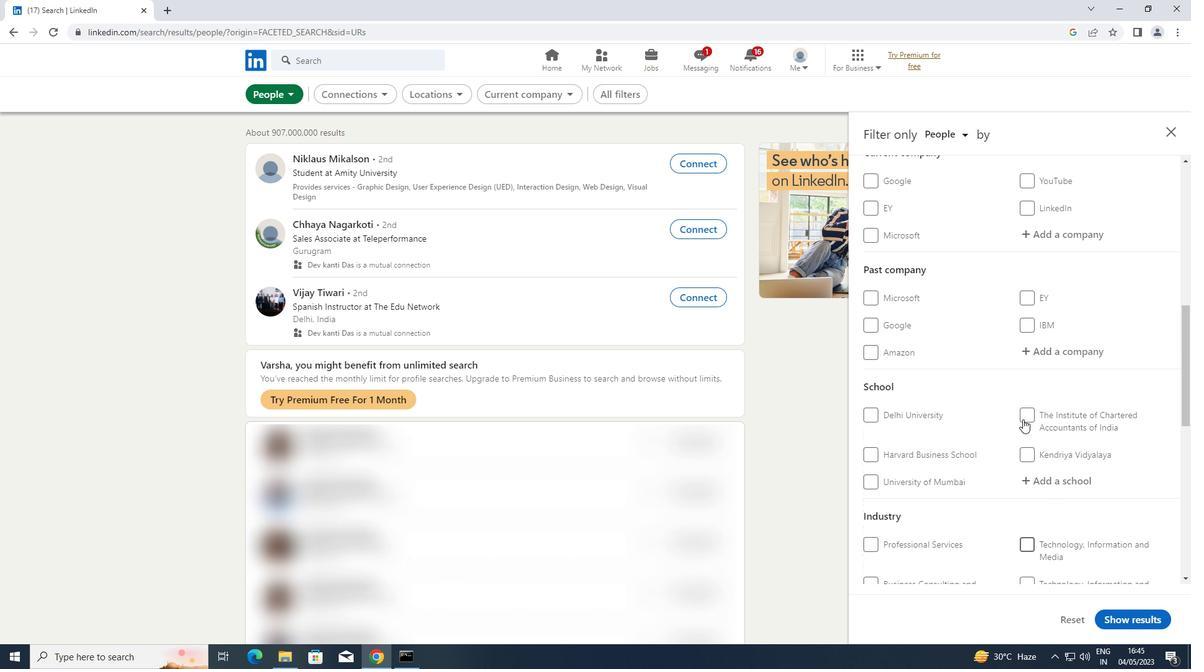 
Action: Mouse moved to (1089, 361)
Screenshot: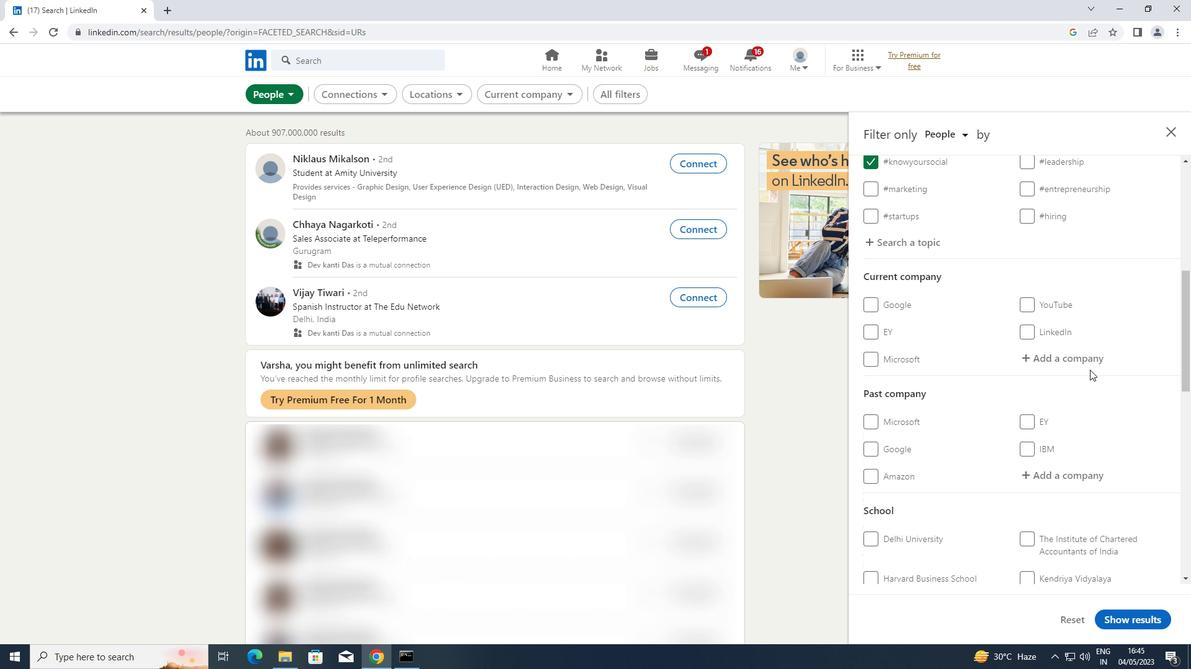 
Action: Mouse pressed left at (1089, 361)
Screenshot: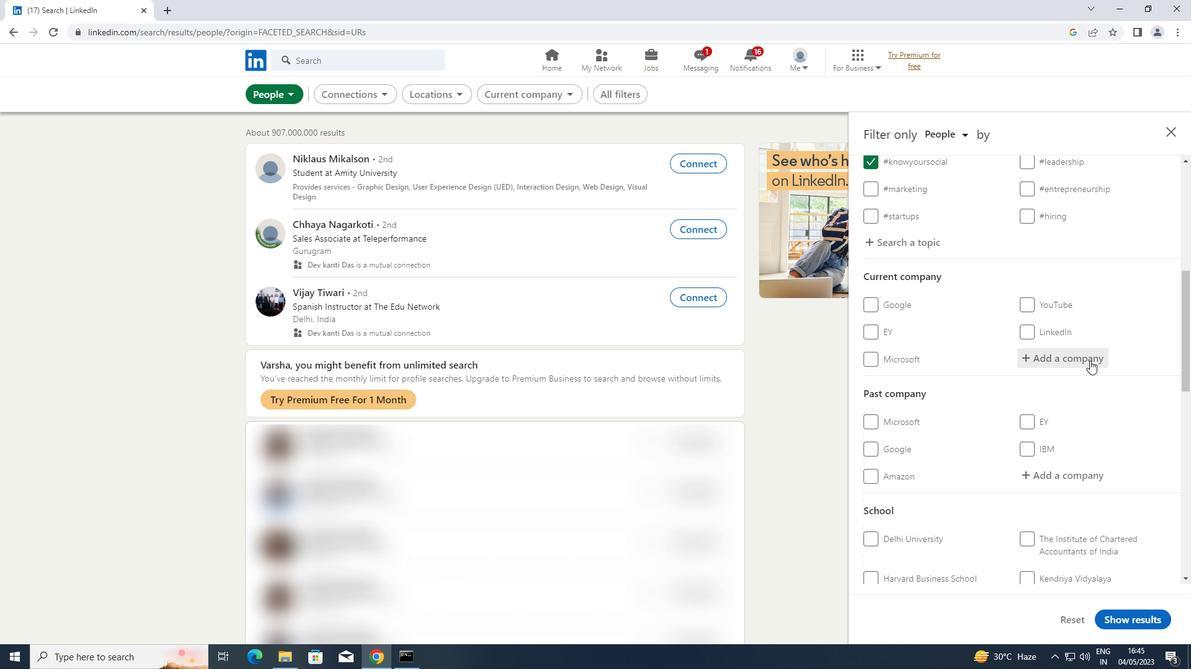 
Action: Key pressed <Key.shift>RIVERBED
Screenshot: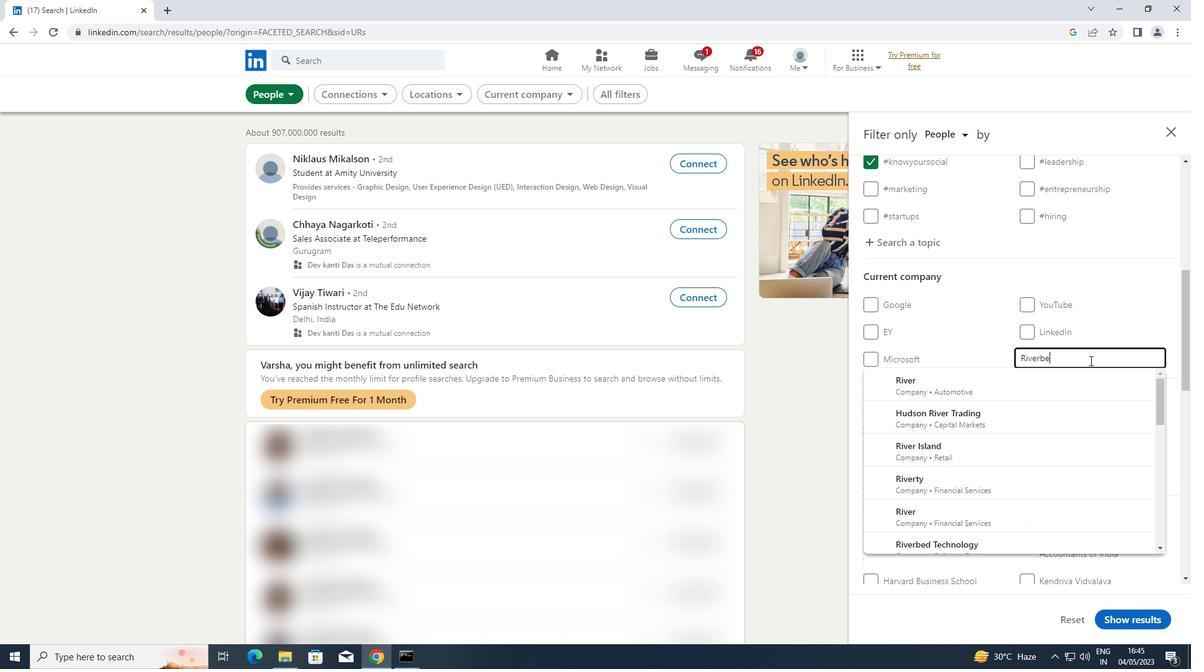 
Action: Mouse moved to (945, 379)
Screenshot: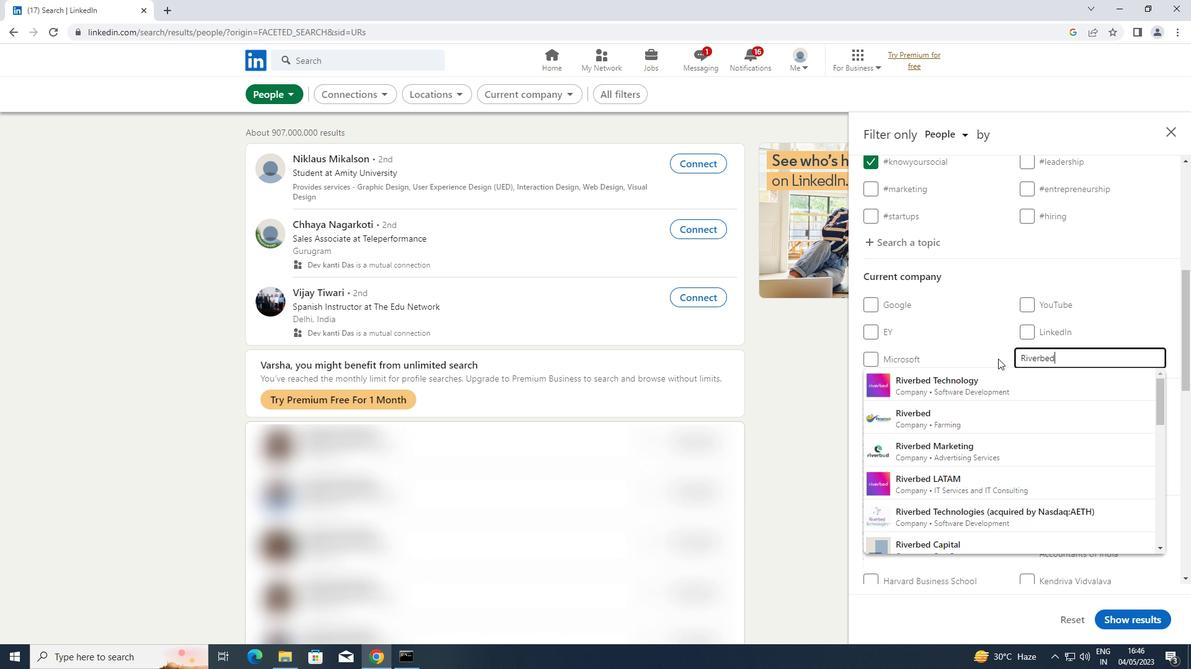 
Action: Mouse pressed left at (945, 379)
Screenshot: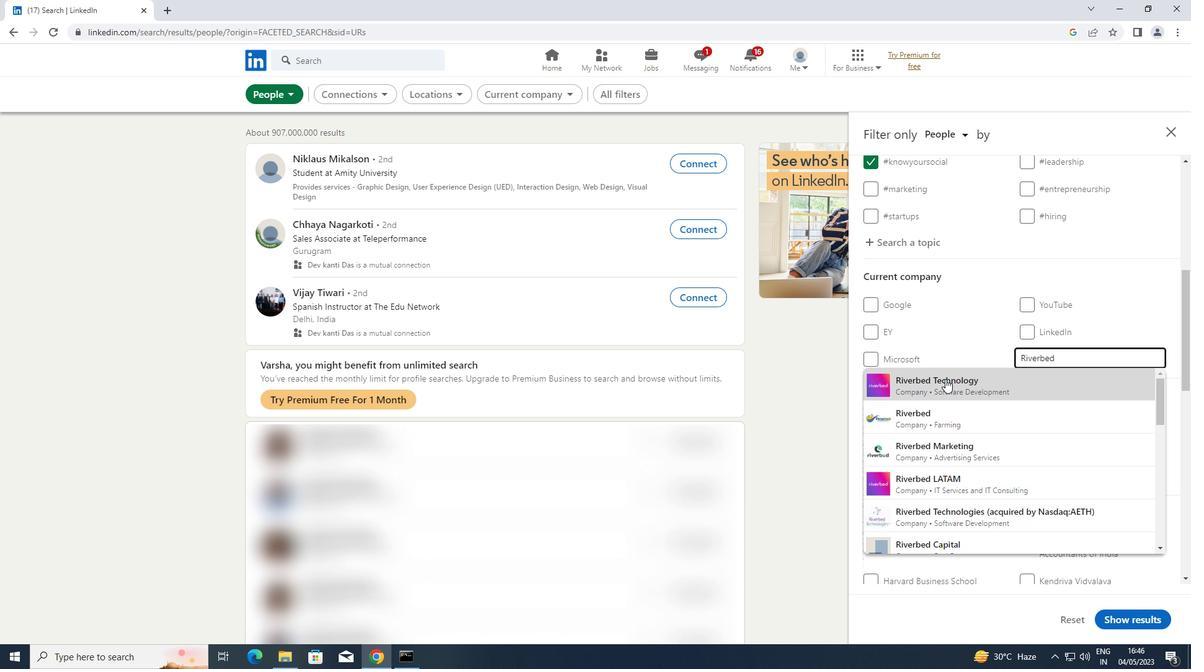 
Action: Mouse scrolled (945, 379) with delta (0, 0)
Screenshot: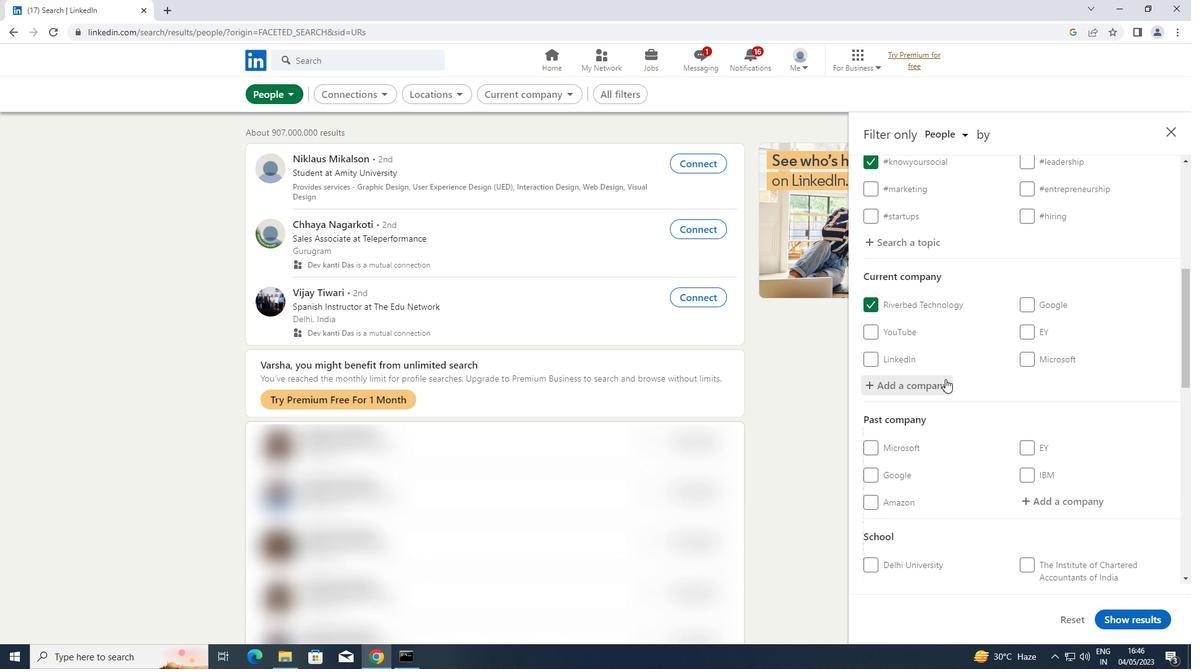 
Action: Mouse scrolled (945, 379) with delta (0, 0)
Screenshot: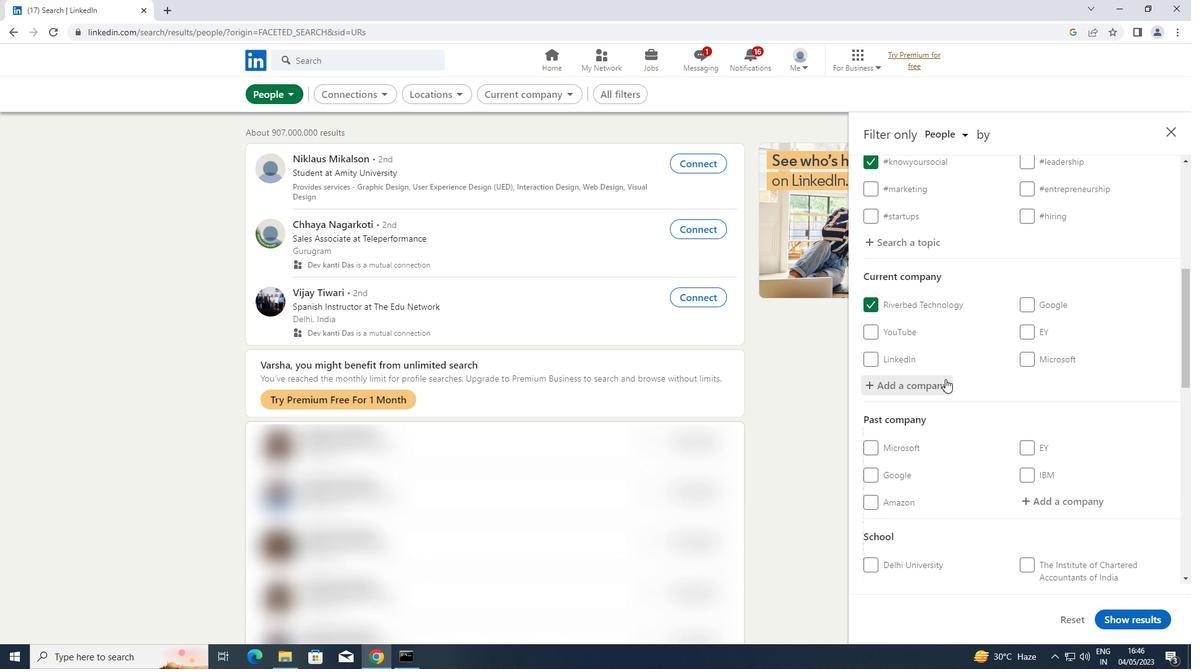 
Action: Mouse scrolled (945, 379) with delta (0, 0)
Screenshot: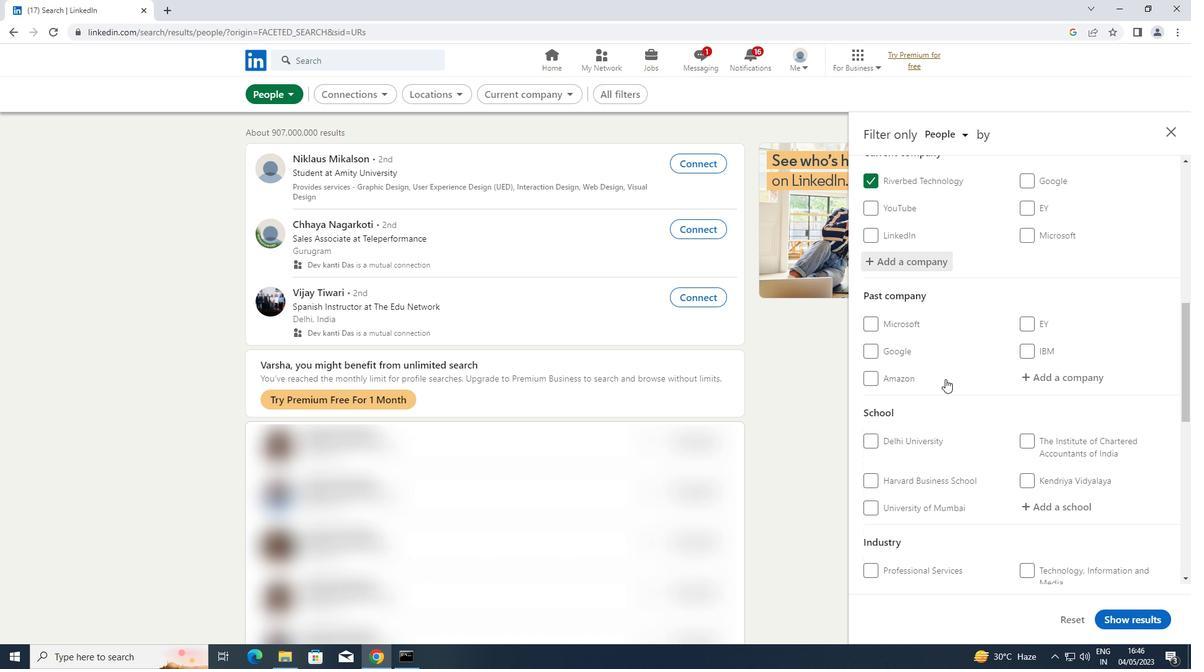 
Action: Mouse scrolled (945, 379) with delta (0, 0)
Screenshot: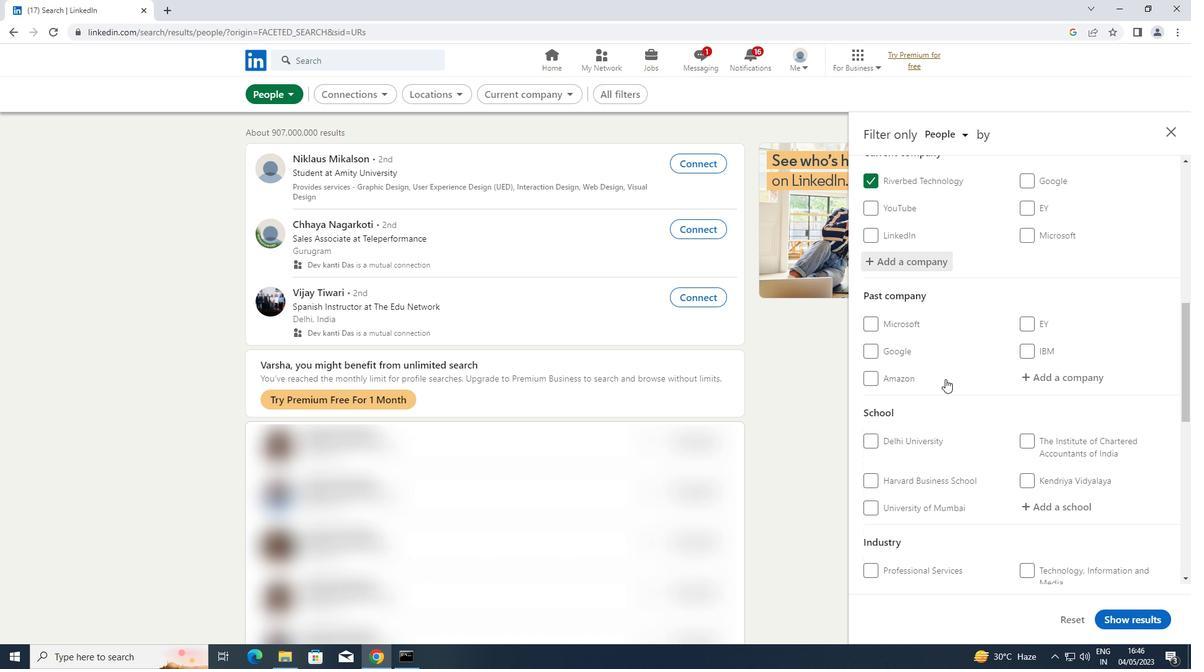 
Action: Mouse moved to (1093, 388)
Screenshot: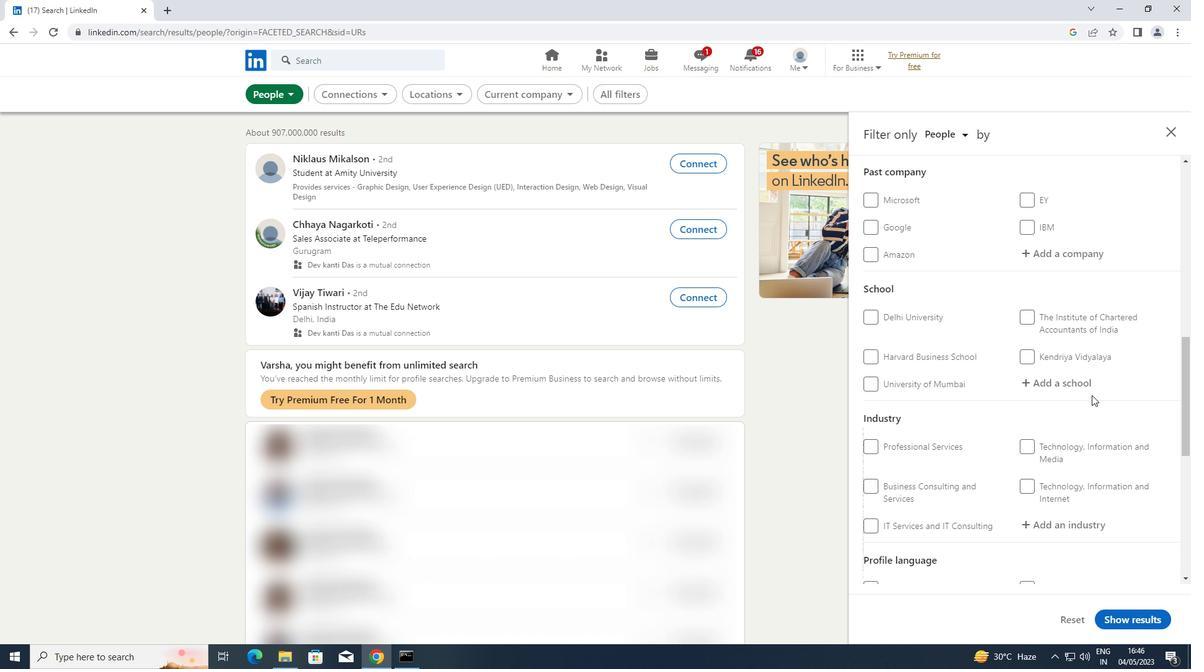 
Action: Mouse pressed left at (1093, 388)
Screenshot: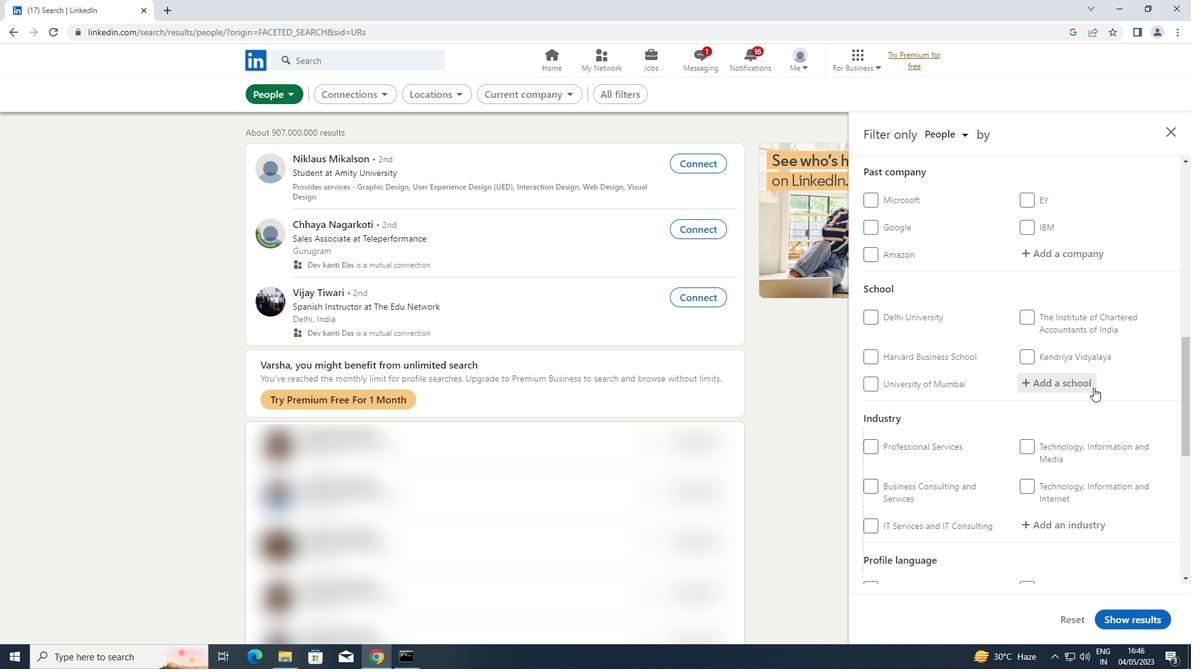 
Action: Key pressed <Key.shift>ST.<Key.space><Key.shift>STEPHEN'S
Screenshot: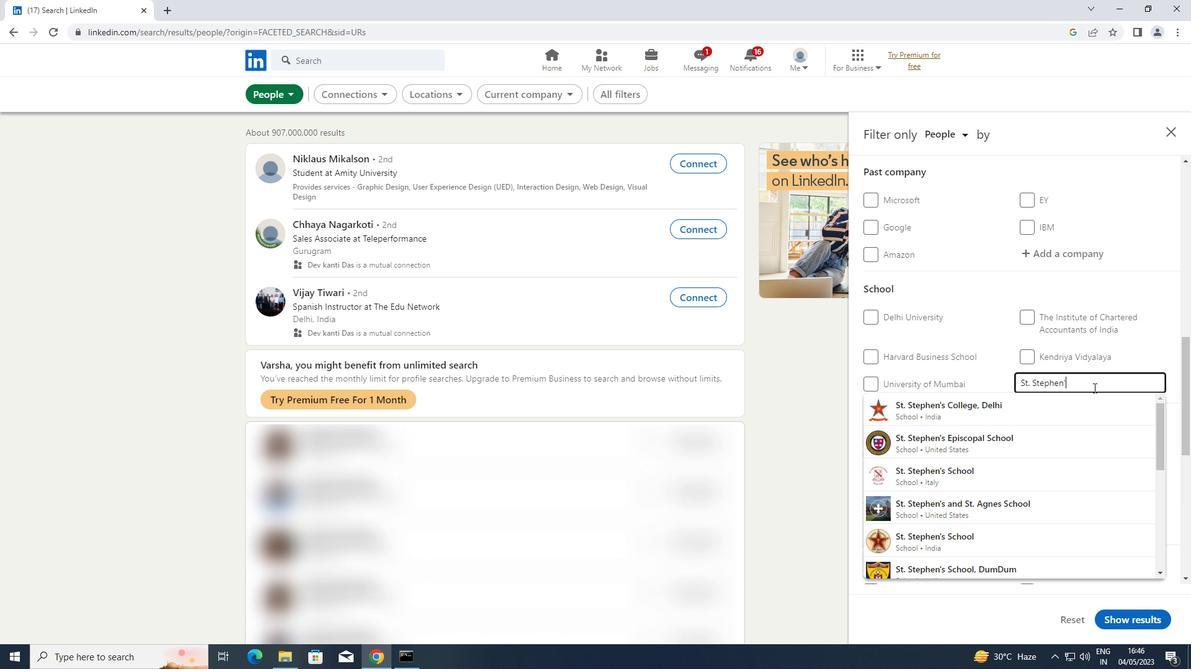 
Action: Mouse moved to (977, 420)
Screenshot: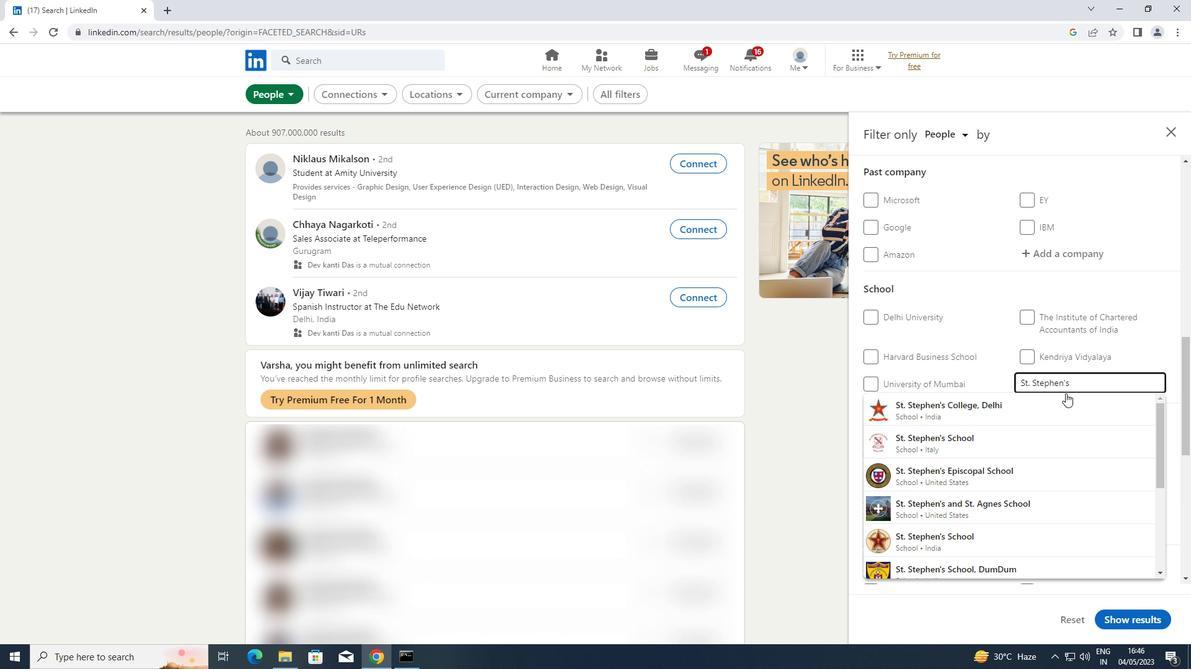 
Action: Mouse pressed left at (977, 420)
Screenshot: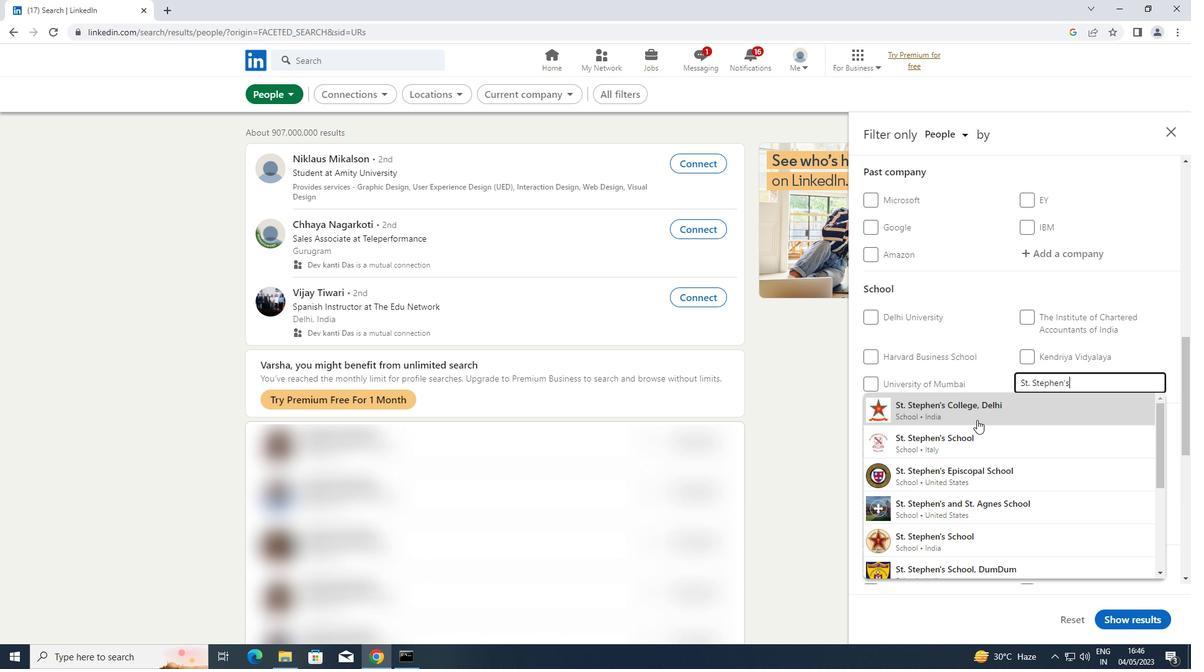 
Action: Mouse scrolled (977, 419) with delta (0, 0)
Screenshot: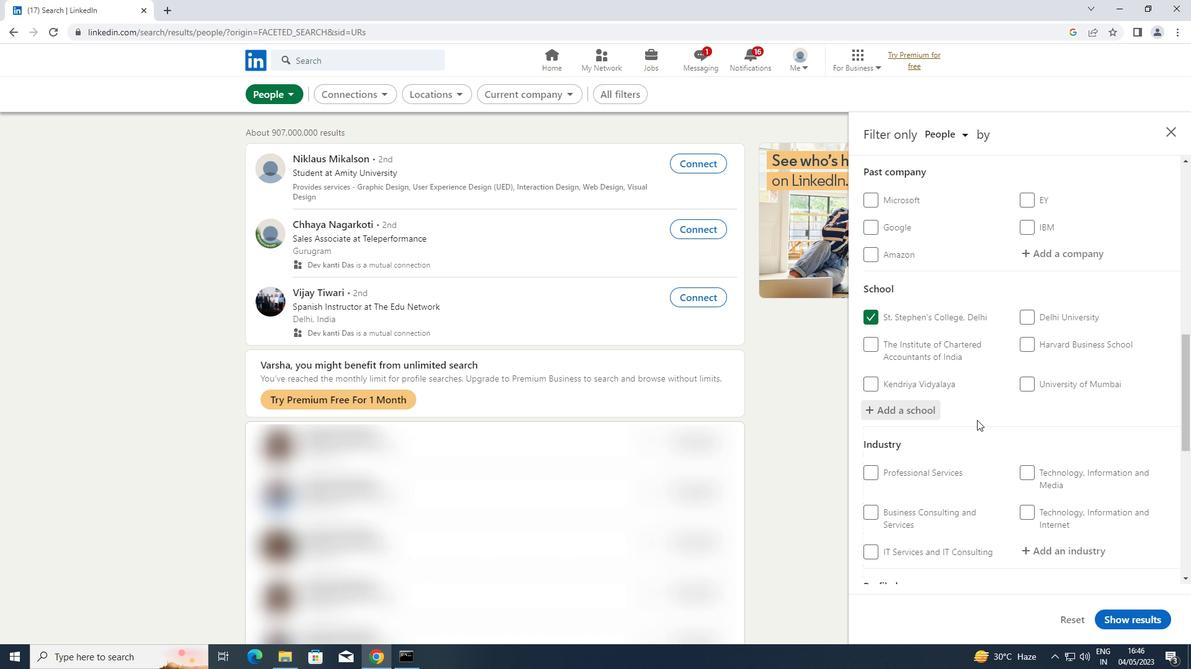 
Action: Mouse scrolled (977, 419) with delta (0, 0)
Screenshot: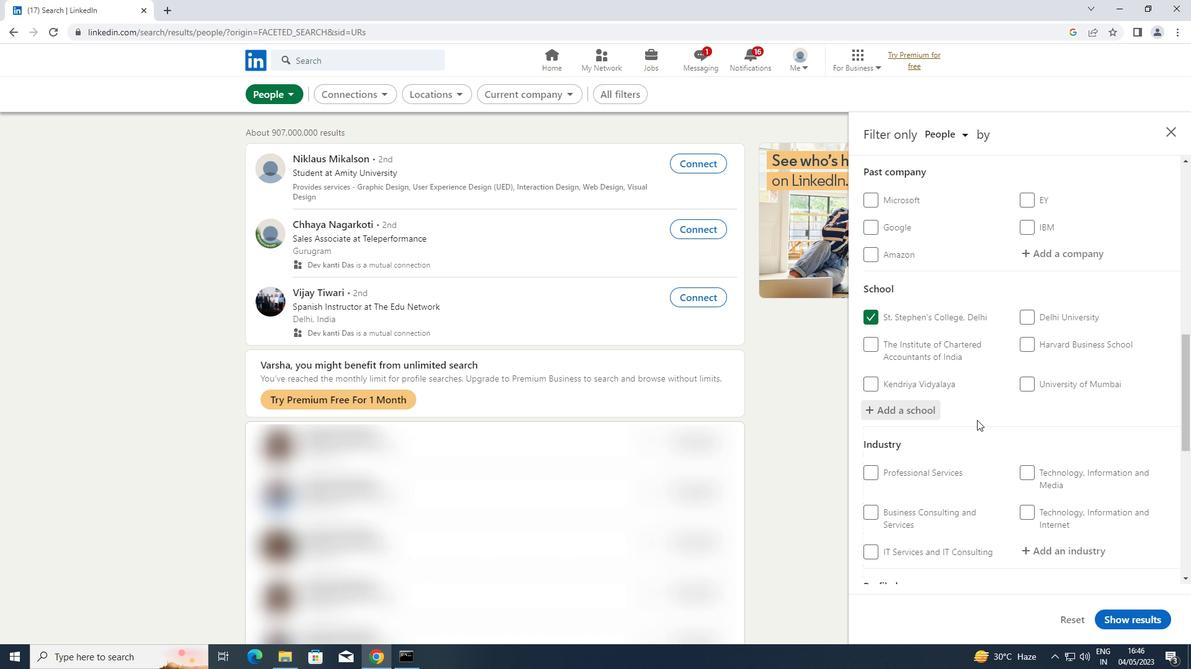 
Action: Mouse scrolled (977, 419) with delta (0, 0)
Screenshot: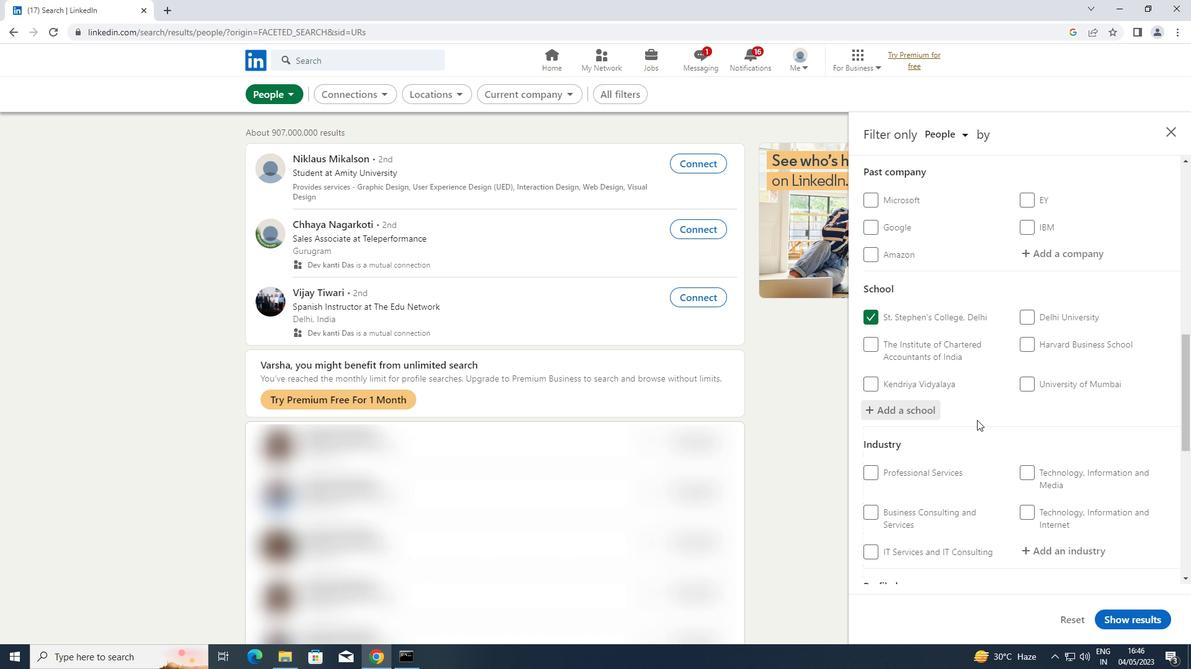 
Action: Mouse moved to (1053, 365)
Screenshot: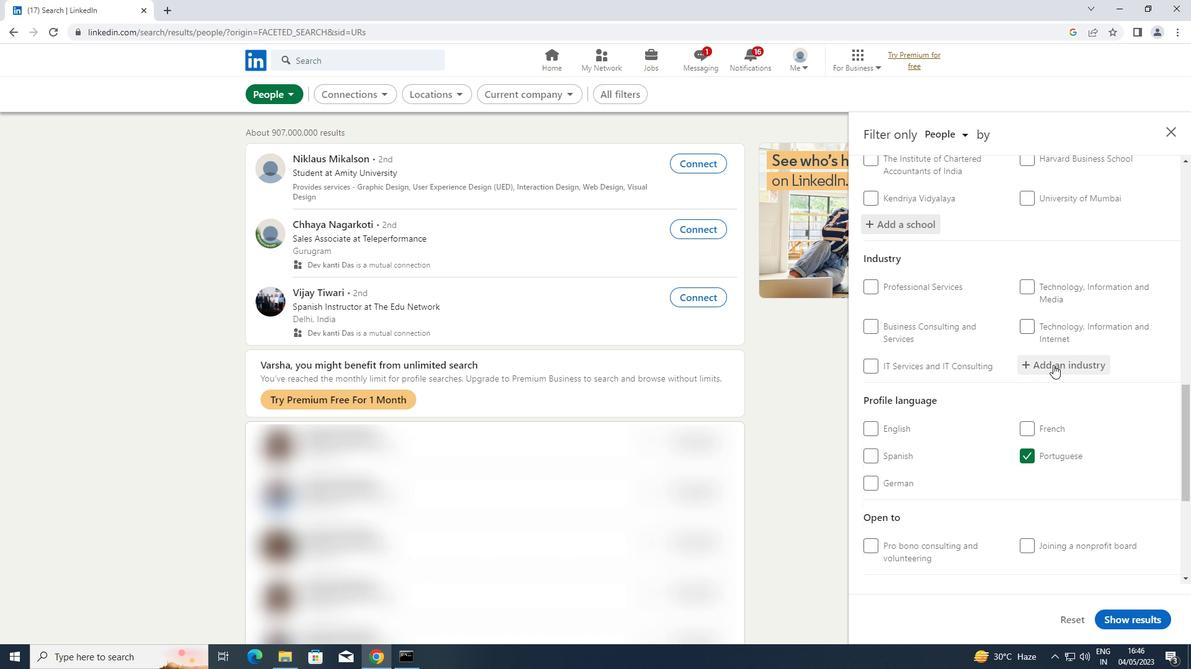 
Action: Mouse pressed left at (1053, 365)
Screenshot: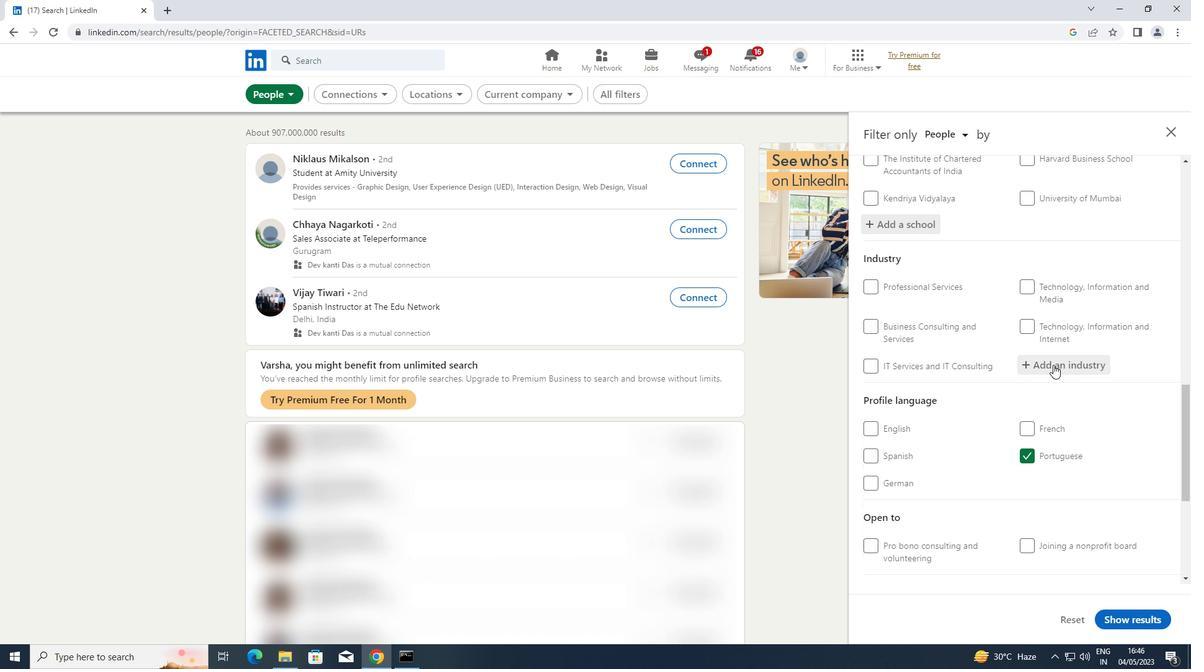
Action: Key pressed <Key.shift>METAL
Screenshot: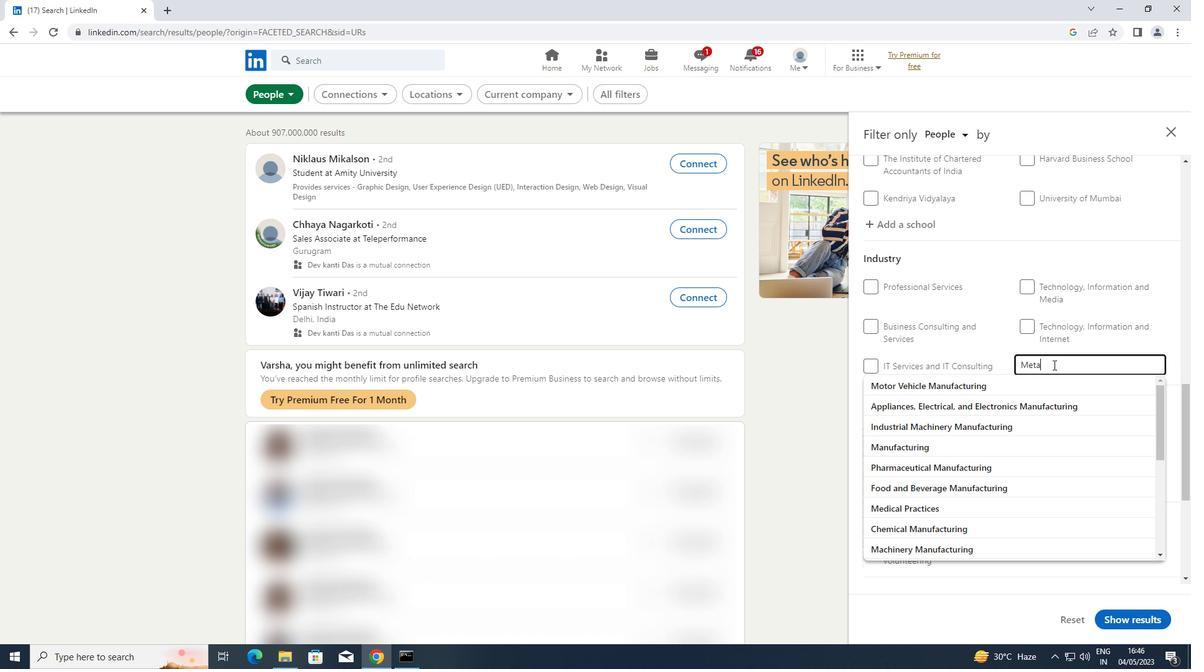 
Action: Mouse moved to (978, 399)
Screenshot: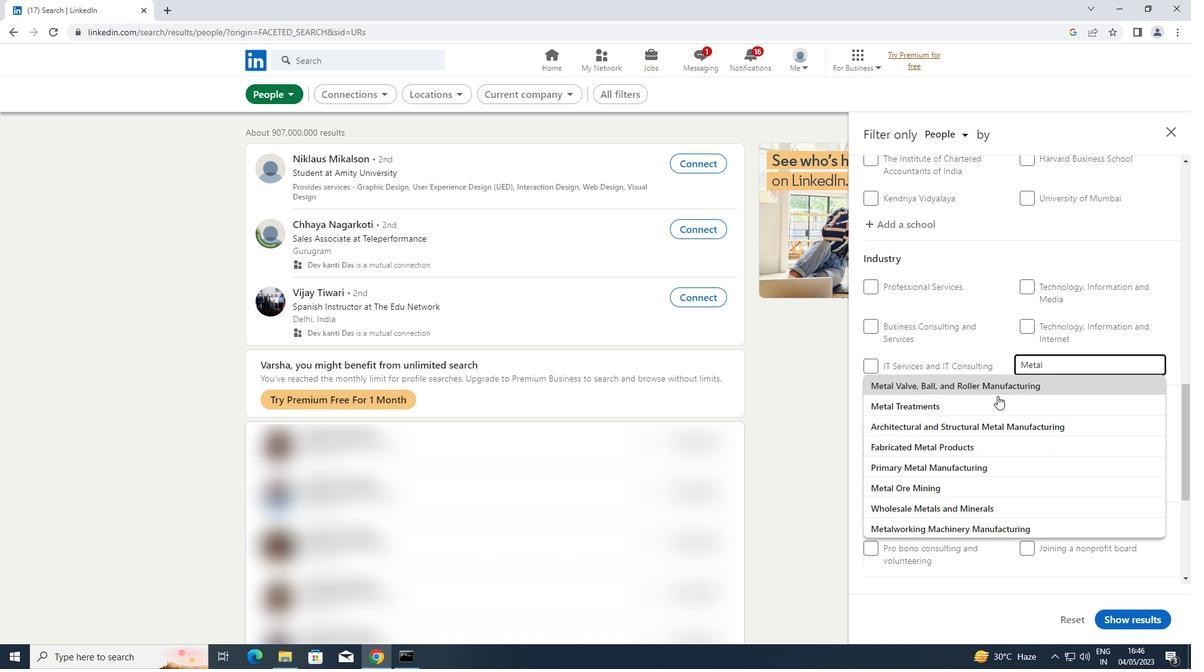 
Action: Mouse pressed left at (978, 399)
Screenshot: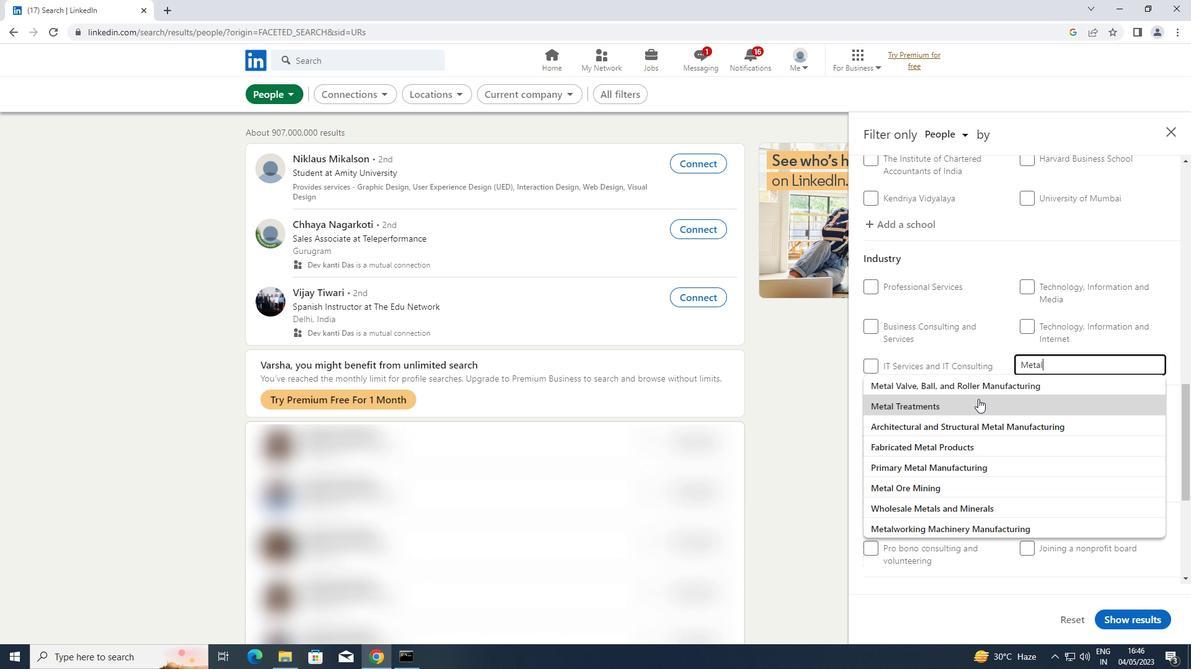
Action: Mouse scrolled (978, 398) with delta (0, 0)
Screenshot: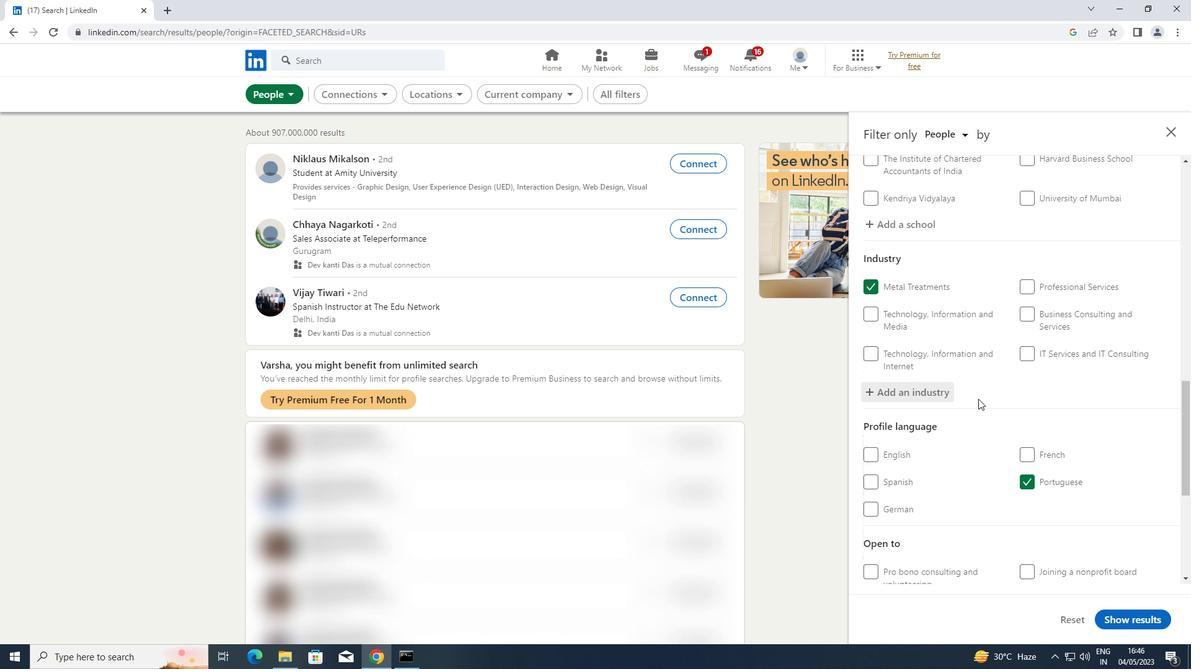 
Action: Mouse scrolled (978, 398) with delta (0, 0)
Screenshot: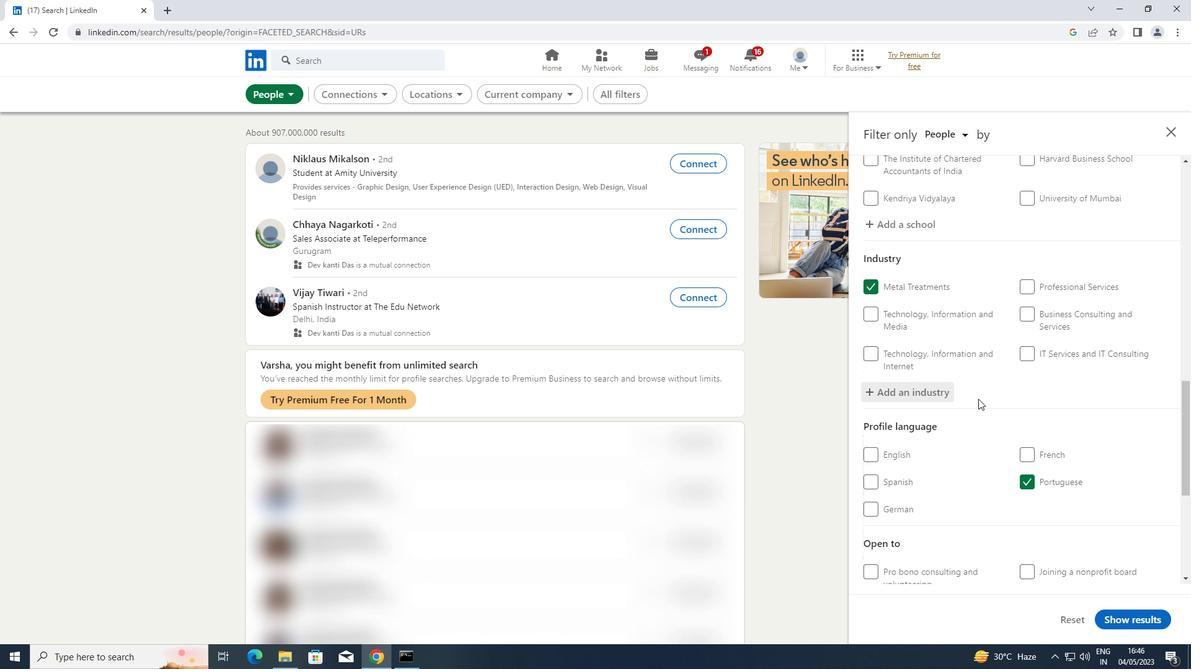 
Action: Mouse scrolled (978, 398) with delta (0, 0)
Screenshot: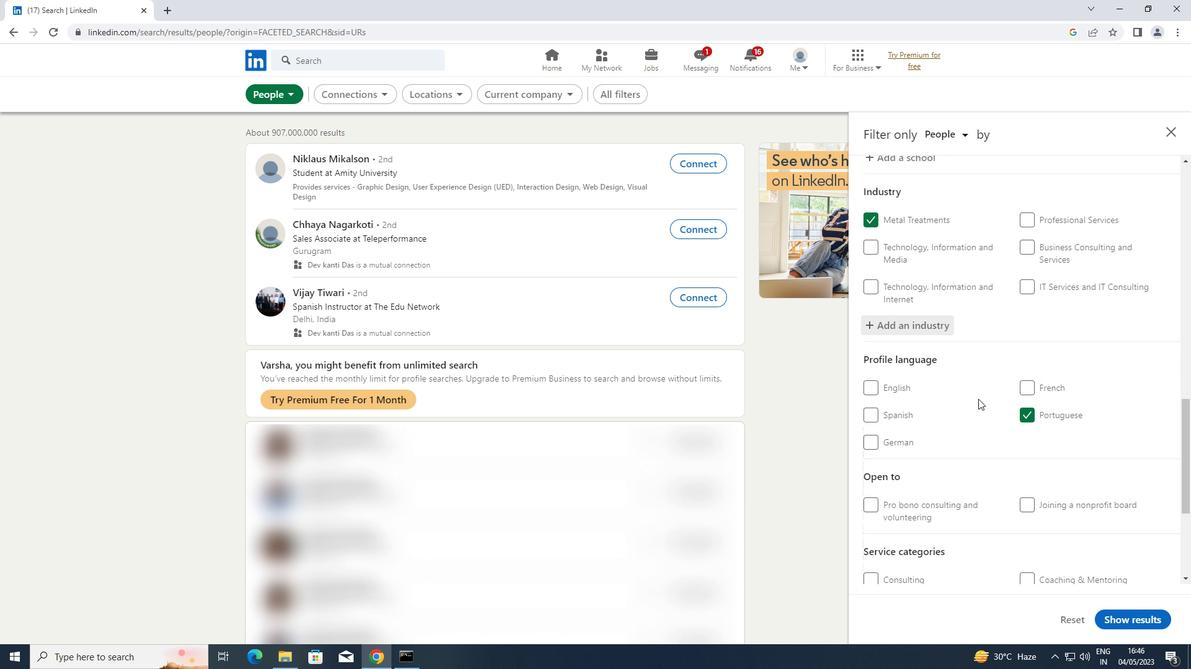 
Action: Mouse moved to (1065, 517)
Screenshot: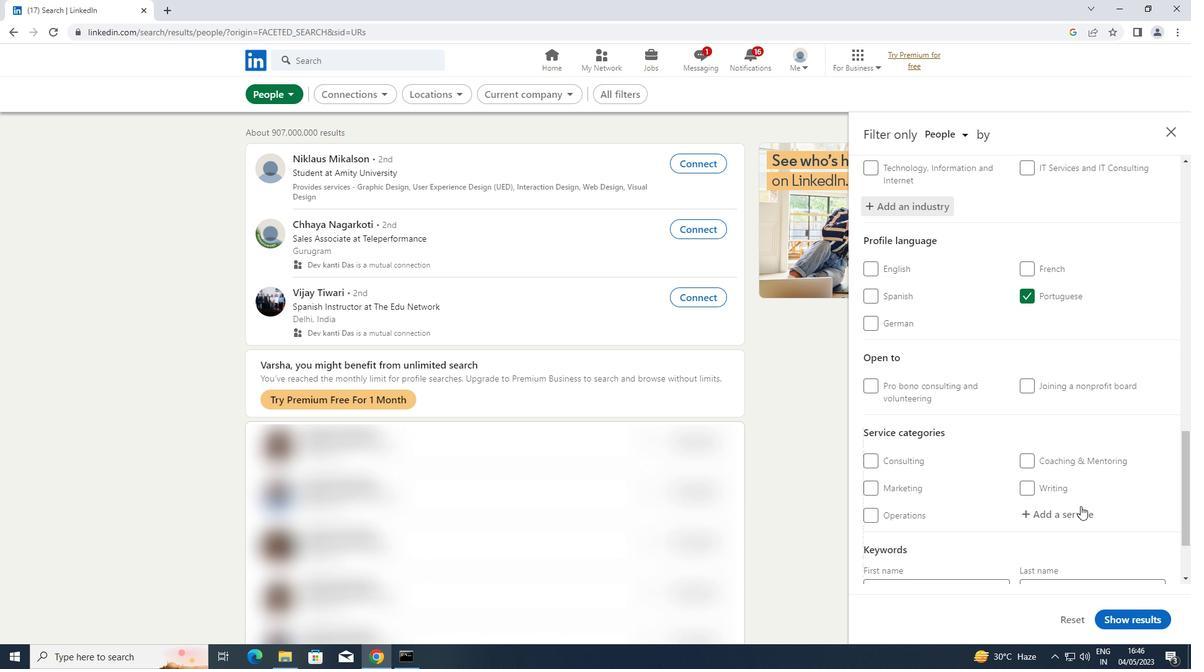 
Action: Mouse pressed left at (1065, 517)
Screenshot: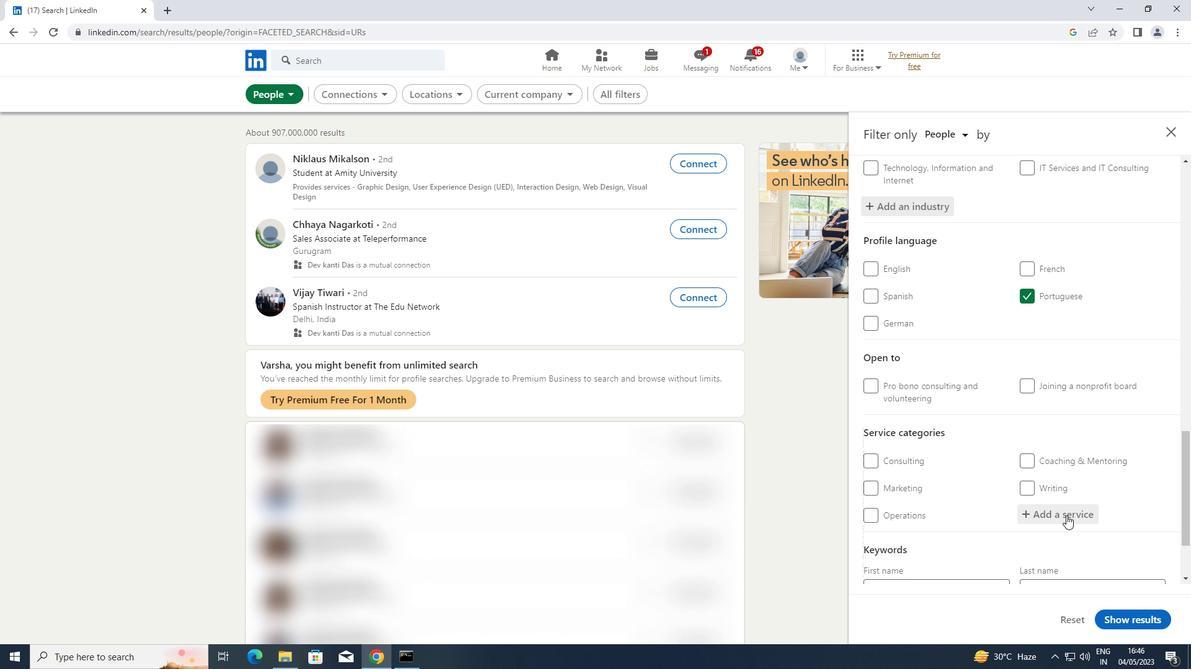 
Action: Key pressed <Key.shift>INFORMAT
Screenshot: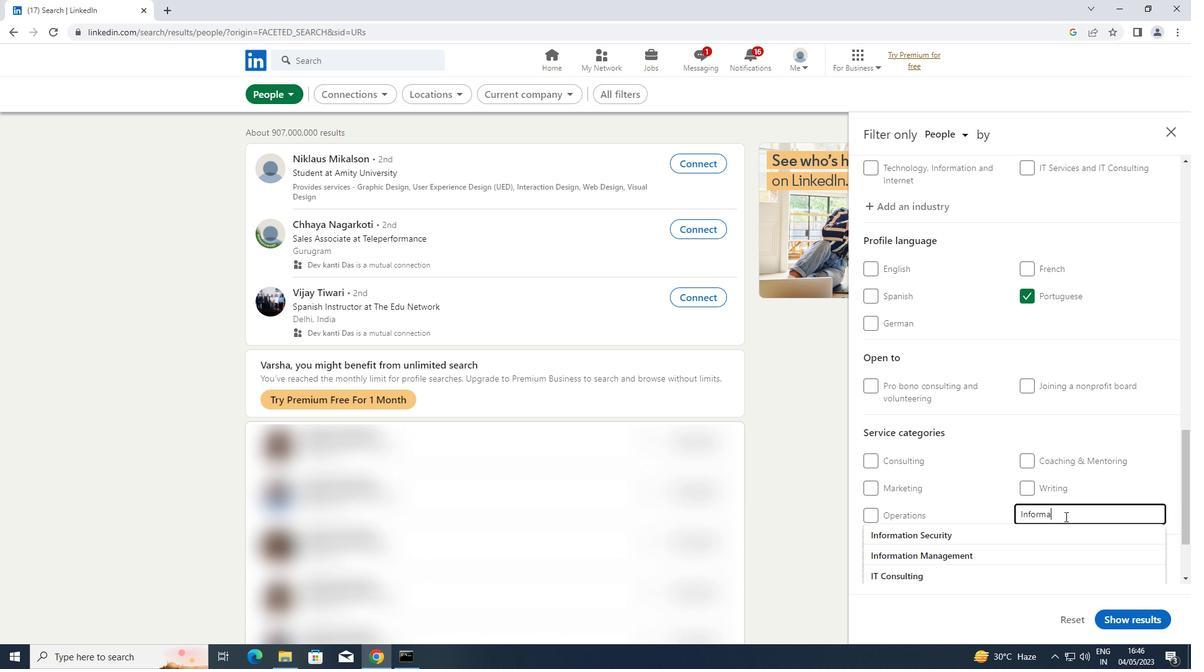 
Action: Mouse moved to (1023, 561)
Screenshot: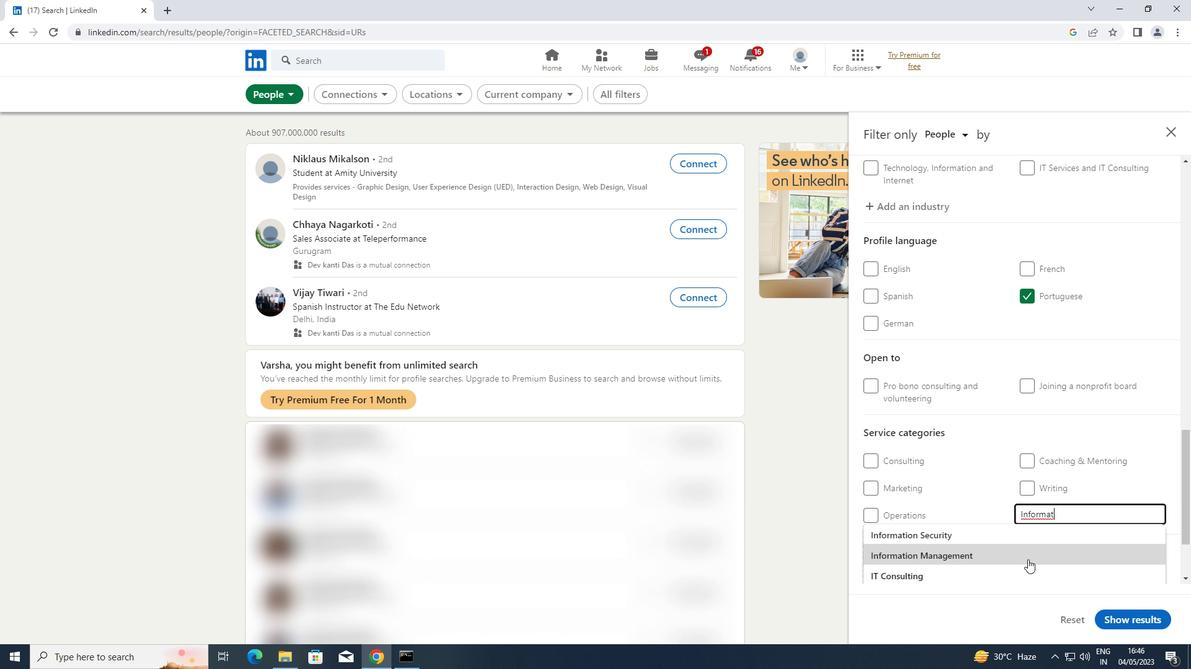 
Action: Mouse pressed left at (1023, 561)
Screenshot: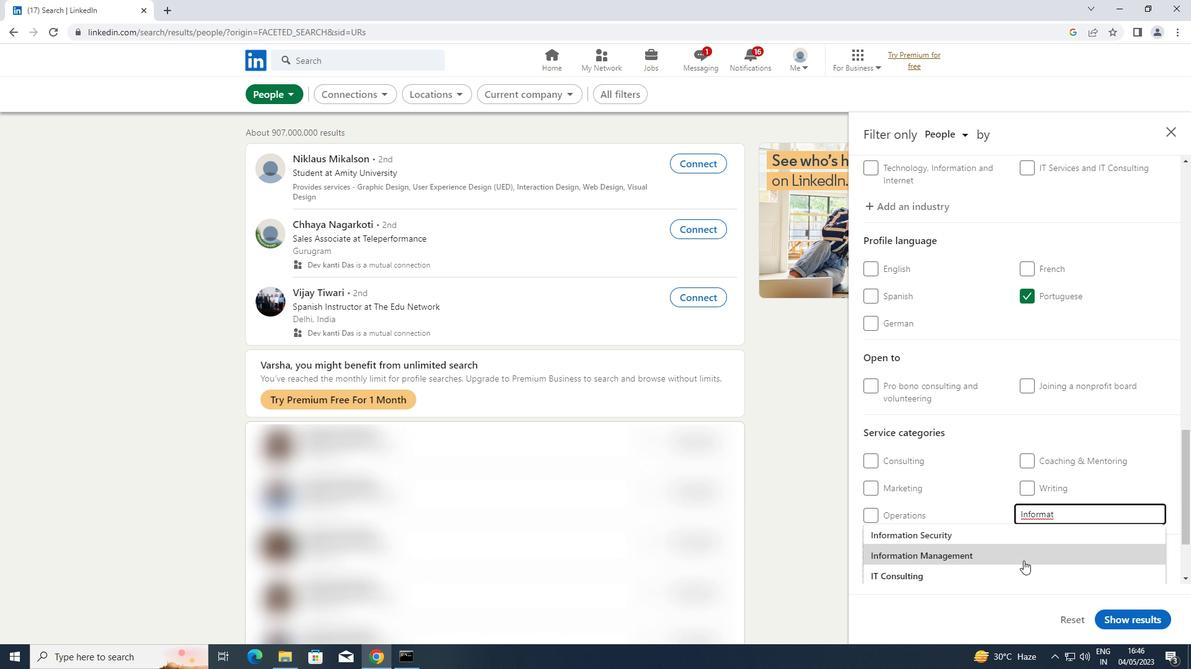 
Action: Mouse moved to (1032, 507)
Screenshot: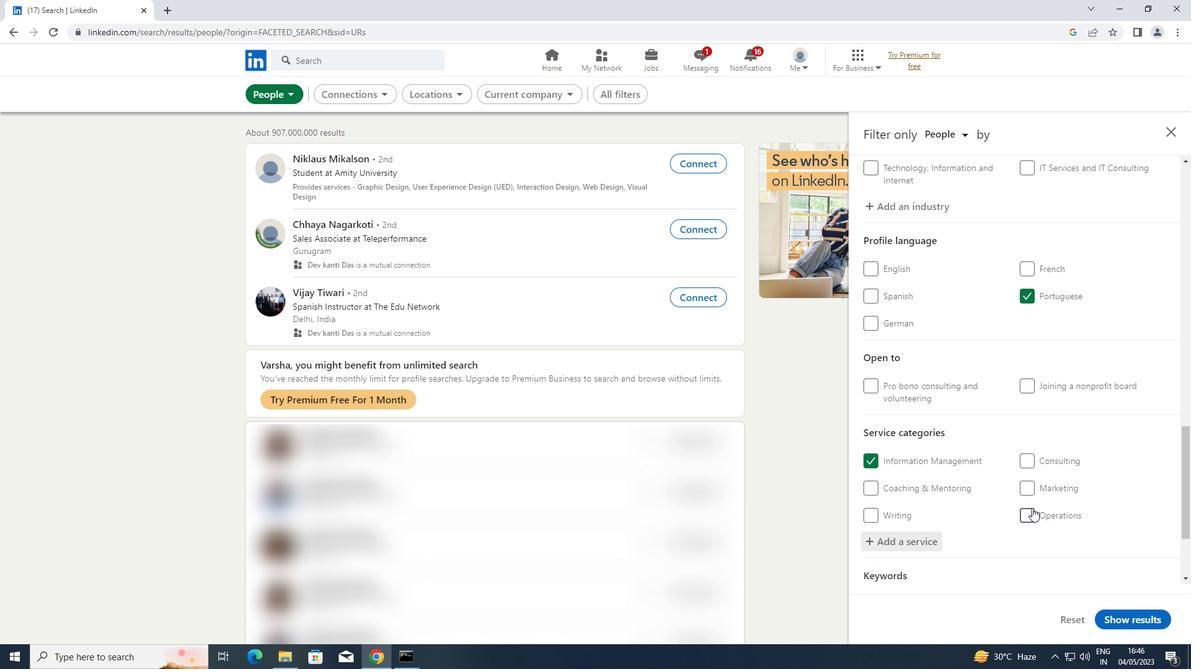 
Action: Mouse scrolled (1032, 506) with delta (0, 0)
Screenshot: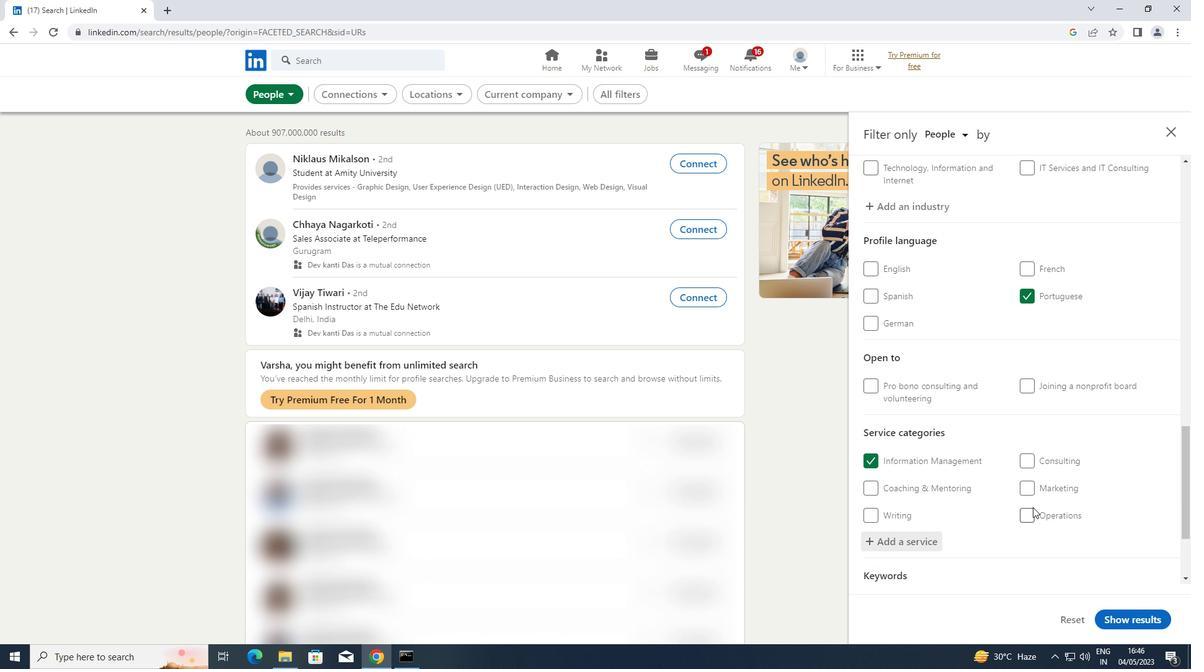 
Action: Mouse scrolled (1032, 506) with delta (0, 0)
Screenshot: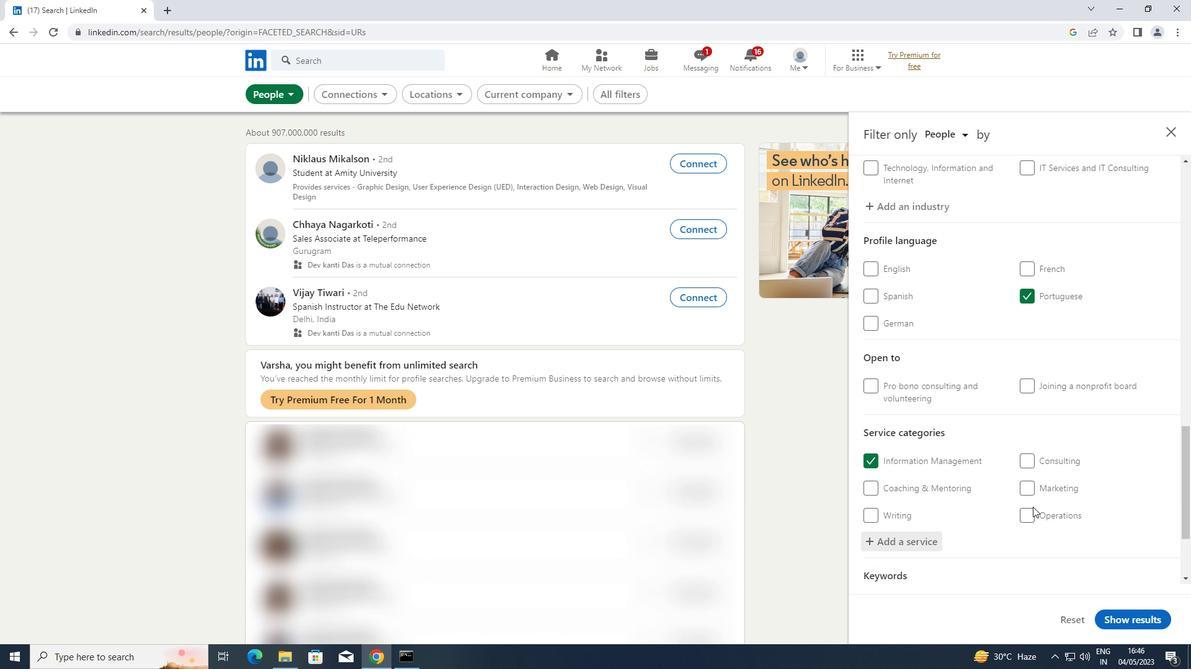 
Action: Mouse scrolled (1032, 506) with delta (0, 0)
Screenshot: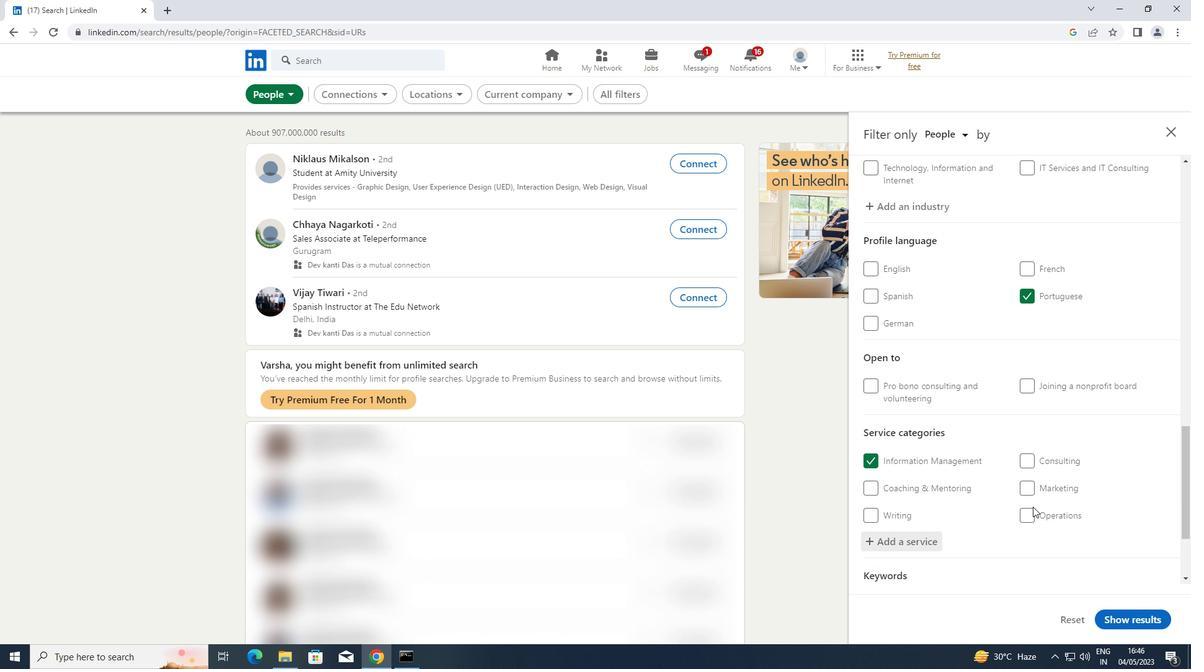 
Action: Mouse scrolled (1032, 506) with delta (0, 0)
Screenshot: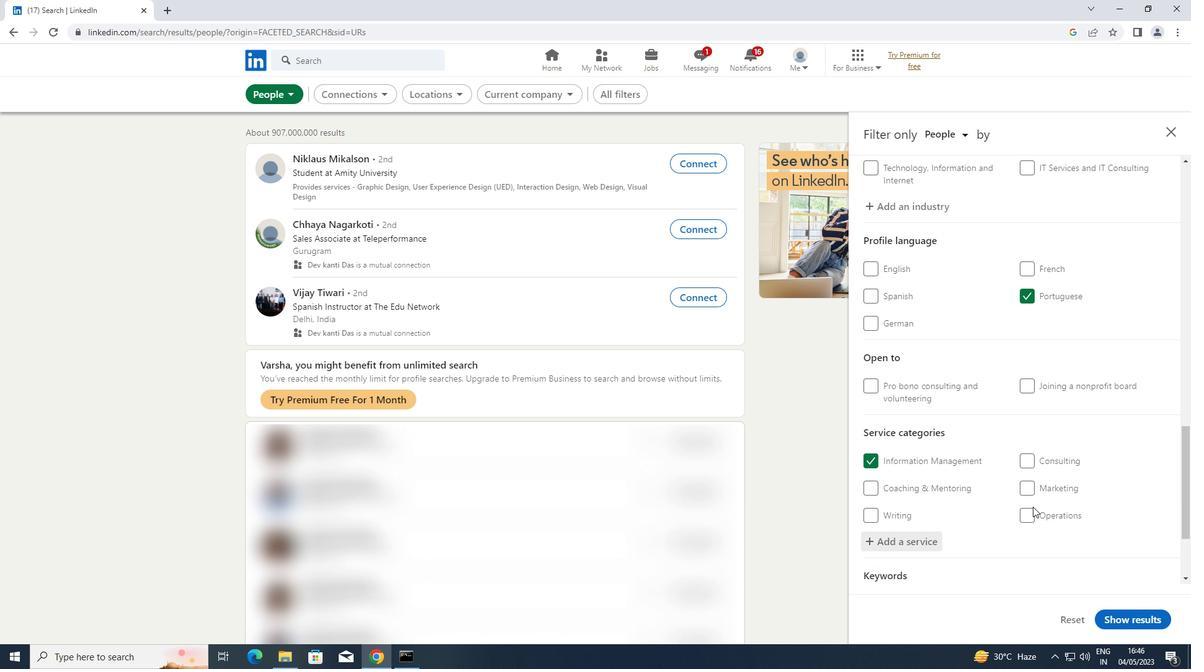 
Action: Mouse scrolled (1032, 506) with delta (0, 0)
Screenshot: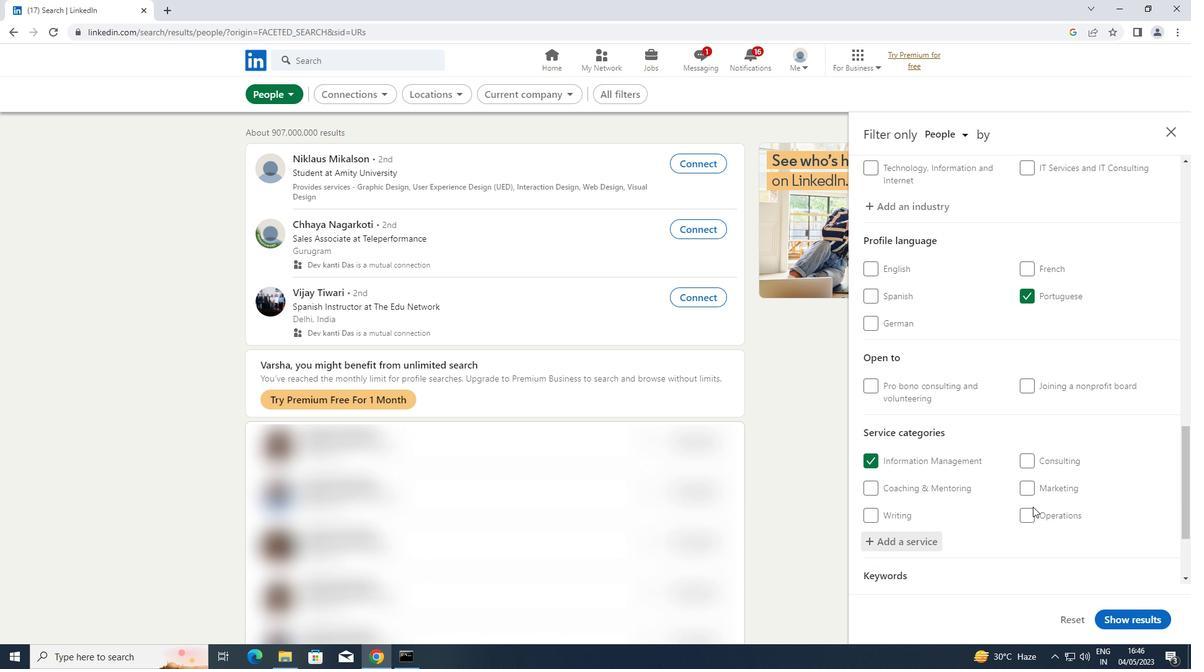 
Action: Mouse scrolled (1032, 506) with delta (0, 0)
Screenshot: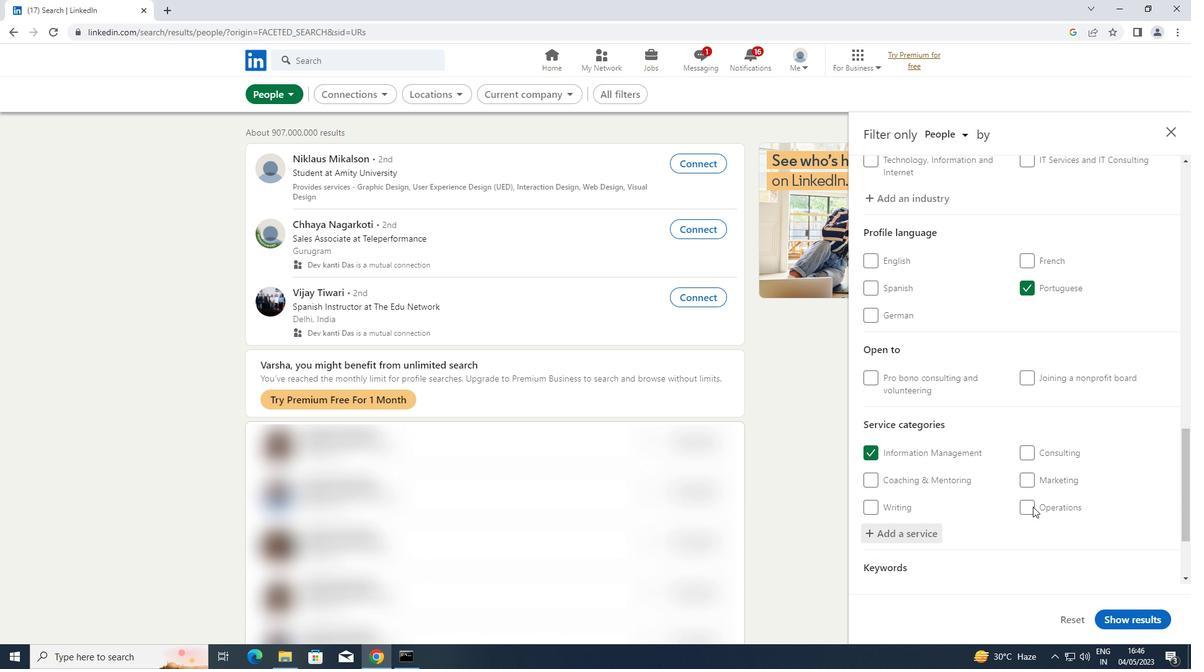 
Action: Mouse moved to (964, 531)
Screenshot: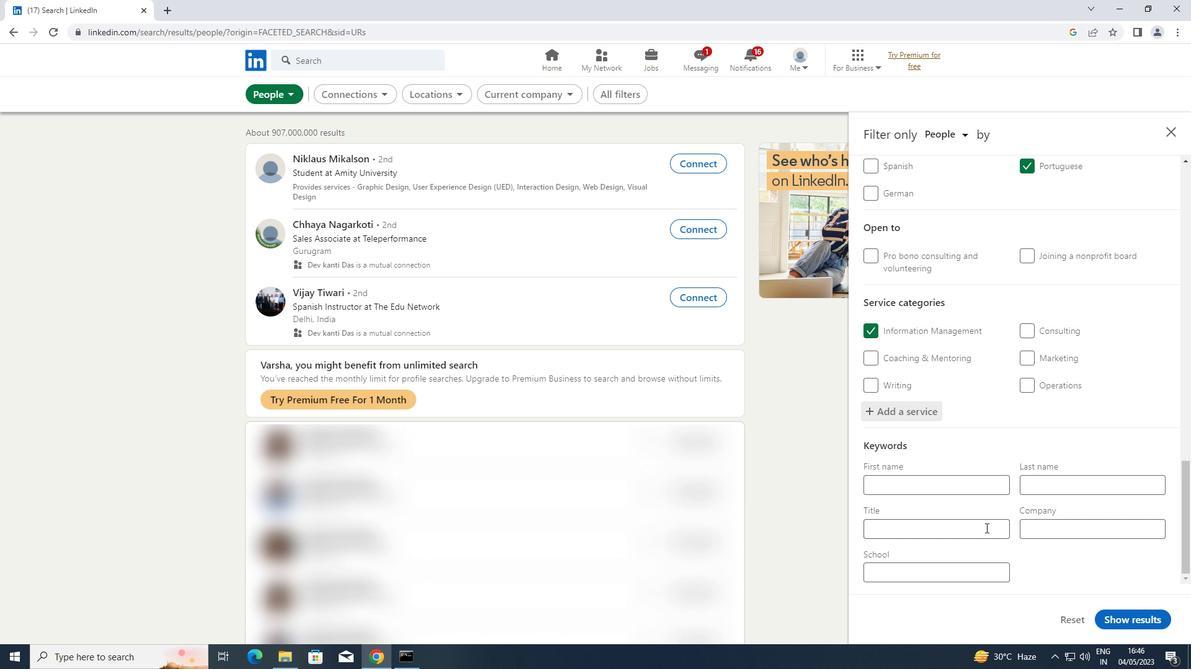 
Action: Mouse pressed left at (964, 531)
Screenshot: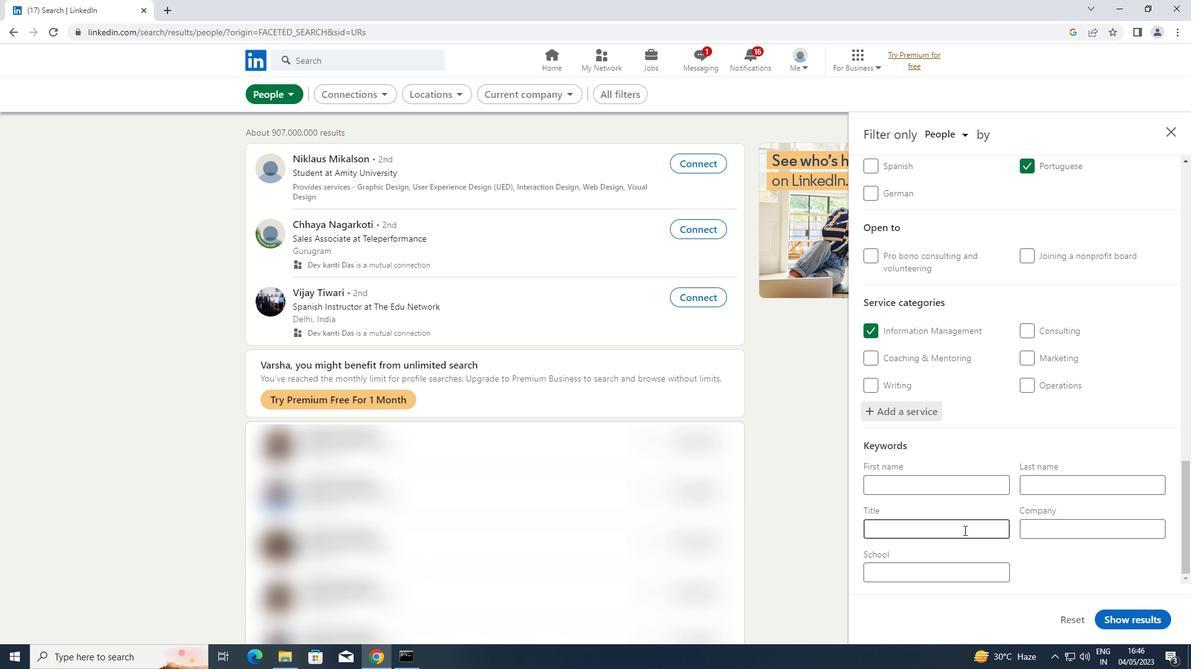 
Action: Key pressed <Key.shift>PORTER
Screenshot: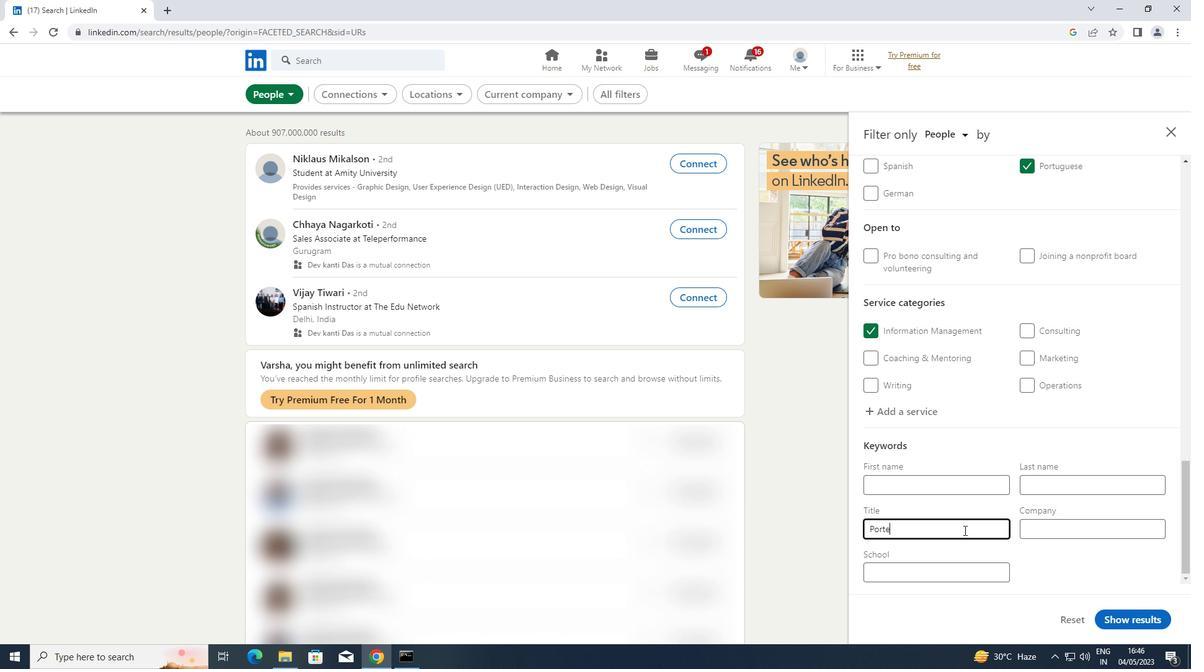 
Action: Mouse moved to (1132, 615)
Screenshot: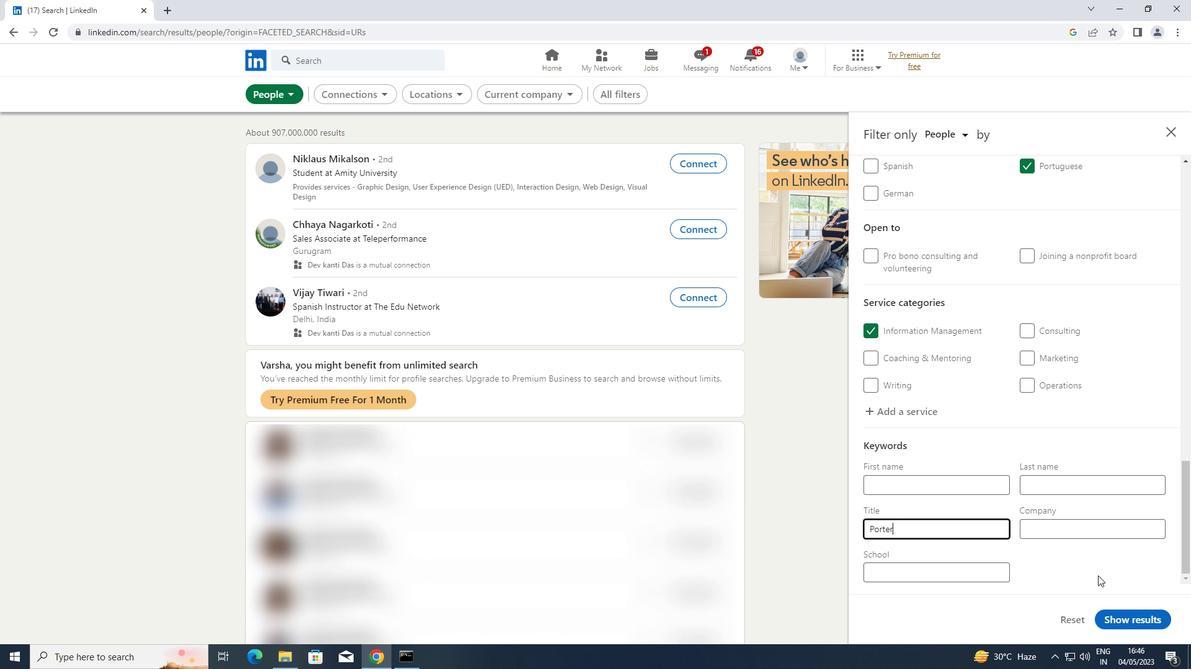 
Action: Mouse pressed left at (1132, 615)
Screenshot: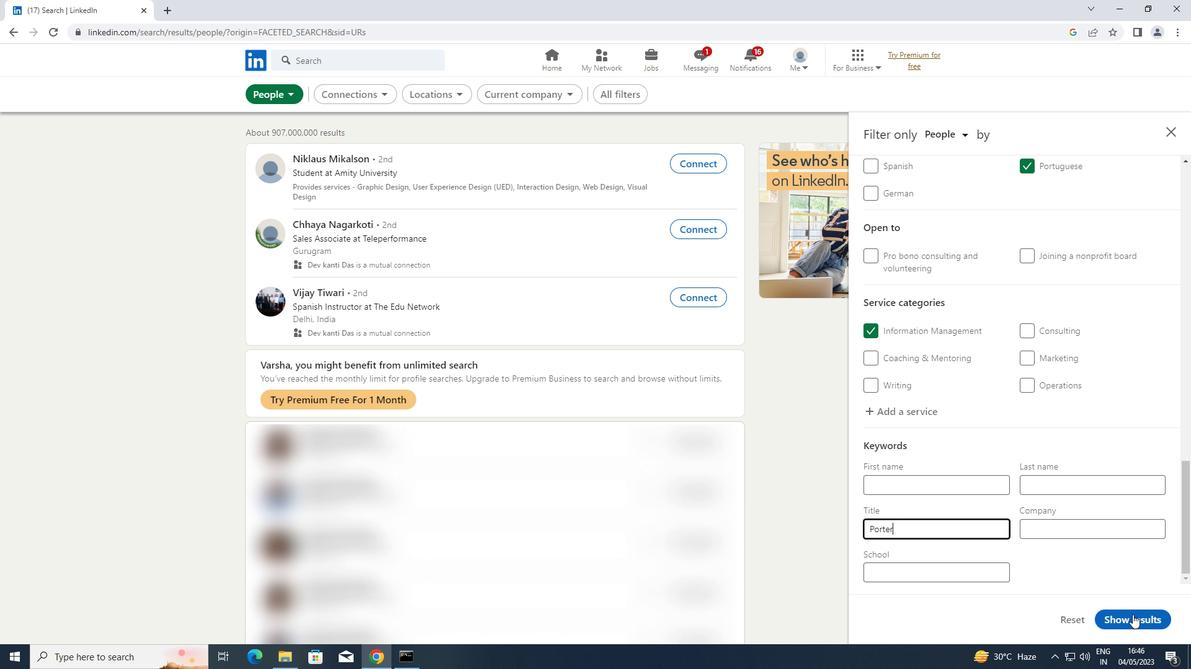 
Action: Mouse moved to (1132, 615)
Screenshot: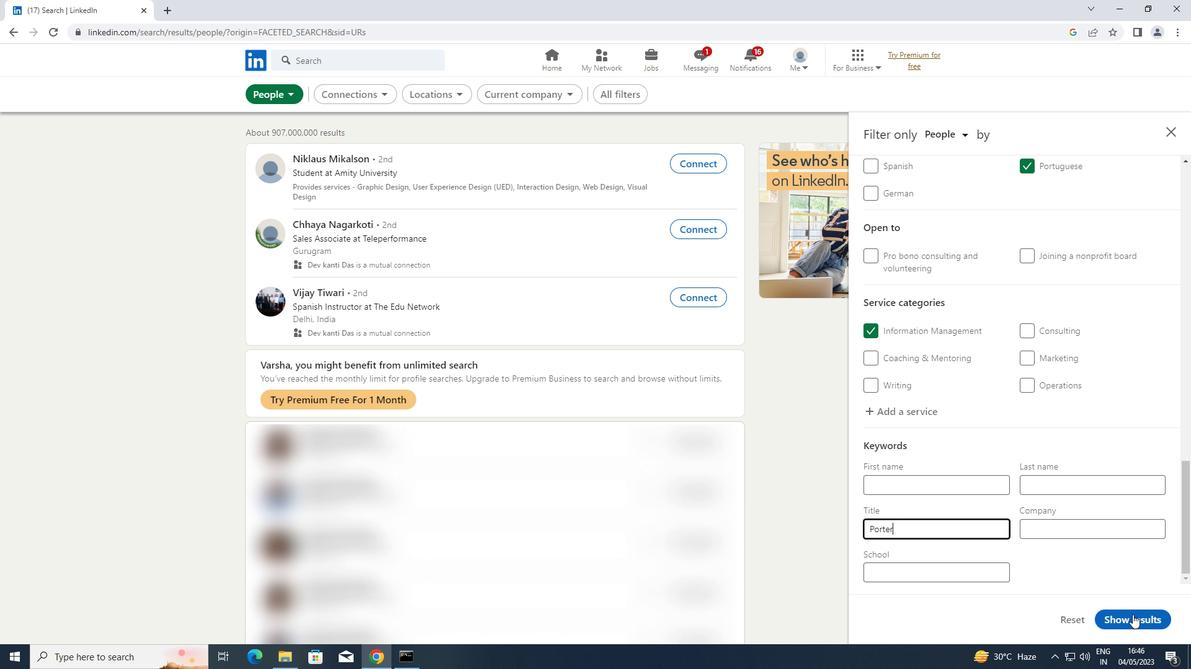 
